 Task: Create a sub task Gather and Analyse Requirements for the task  Integrate a new online platform for online fitness training in the project ArtiZen , assign it to team member softage.1@softage.net and update the status of the sub task to  Completed , set the priority of the sub task to High
Action: Mouse moved to (634, 504)
Screenshot: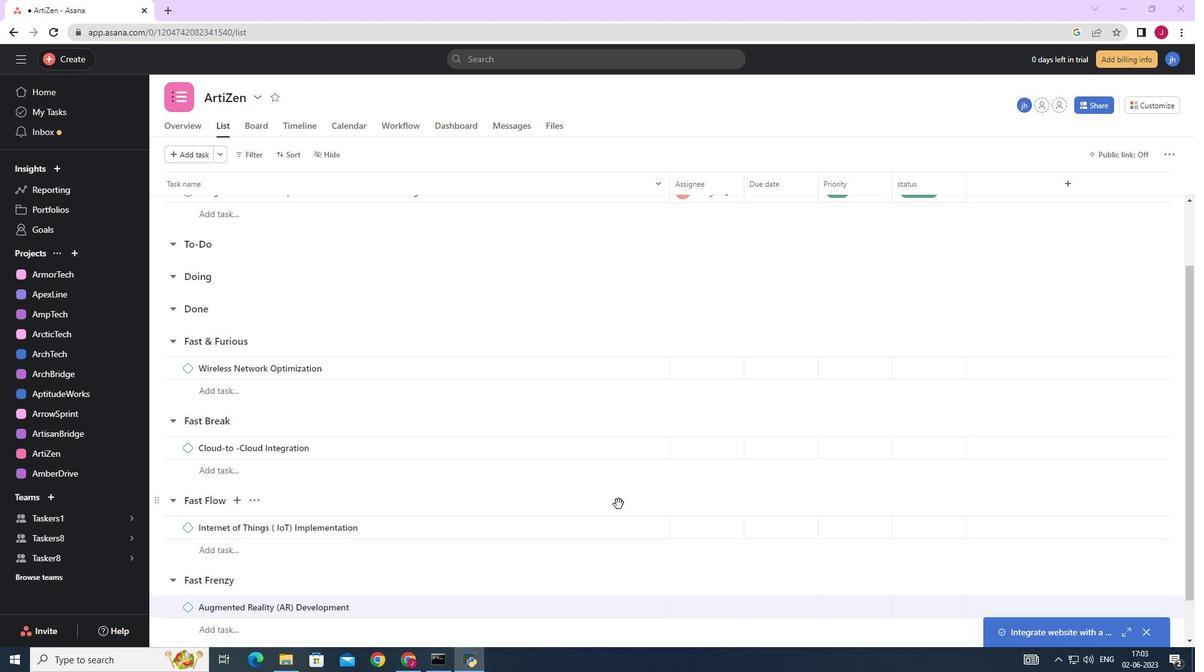 
Action: Mouse scrolled (634, 503) with delta (0, 0)
Screenshot: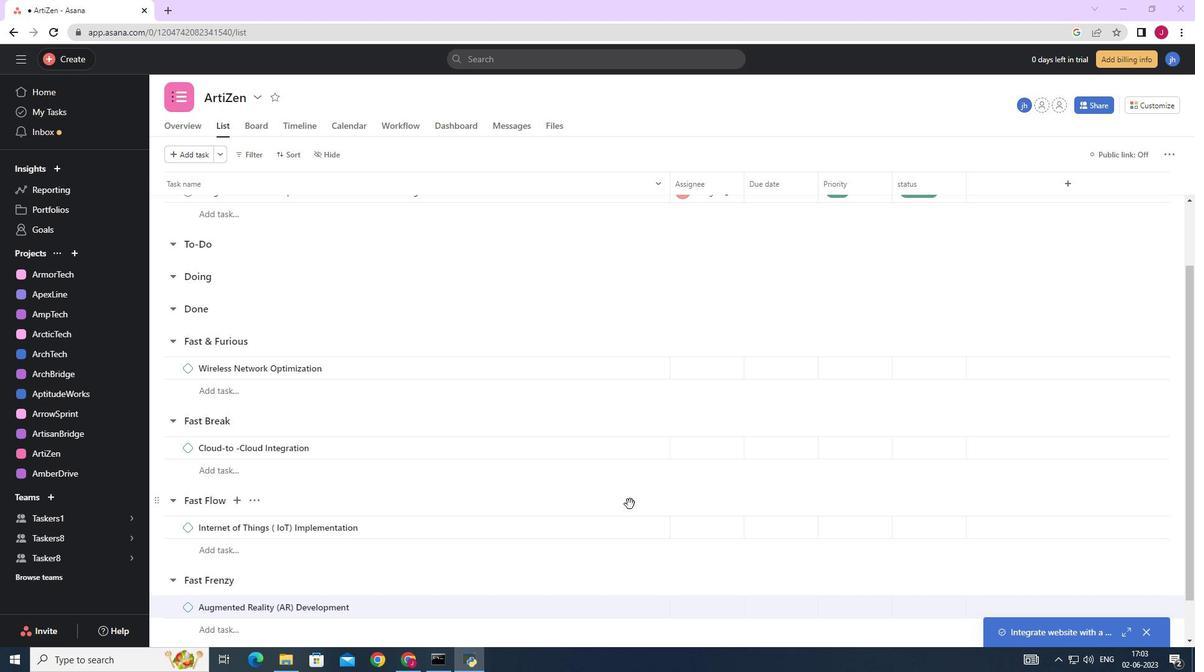 
Action: Mouse scrolled (634, 503) with delta (0, 0)
Screenshot: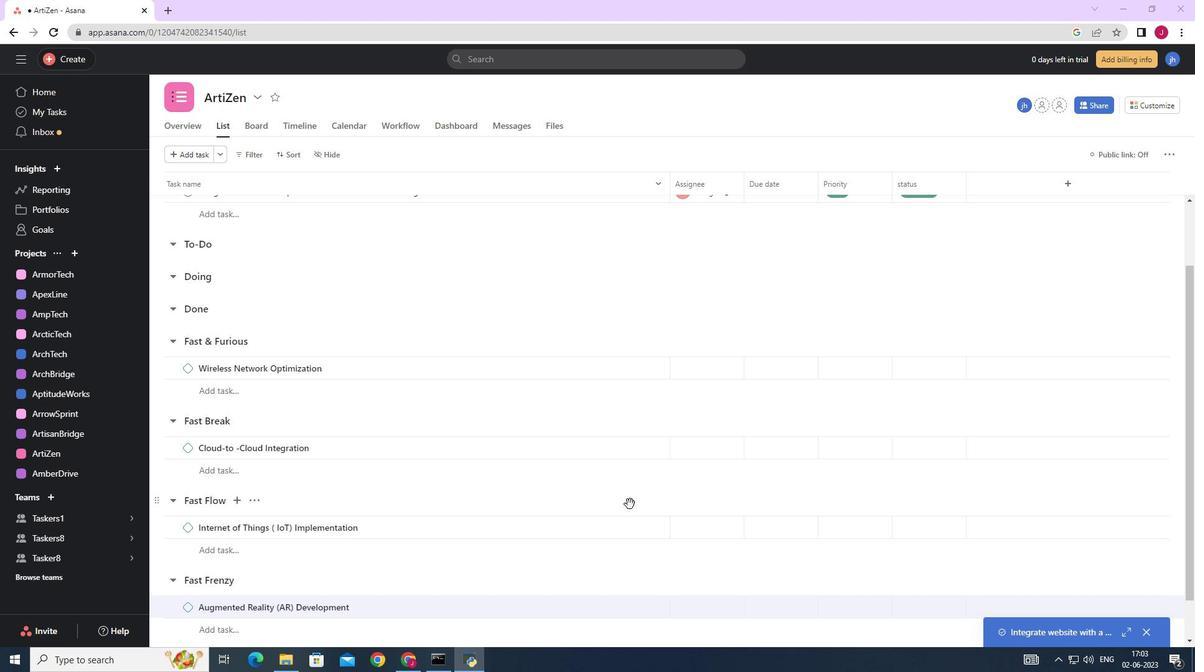 
Action: Mouse scrolled (634, 503) with delta (0, 0)
Screenshot: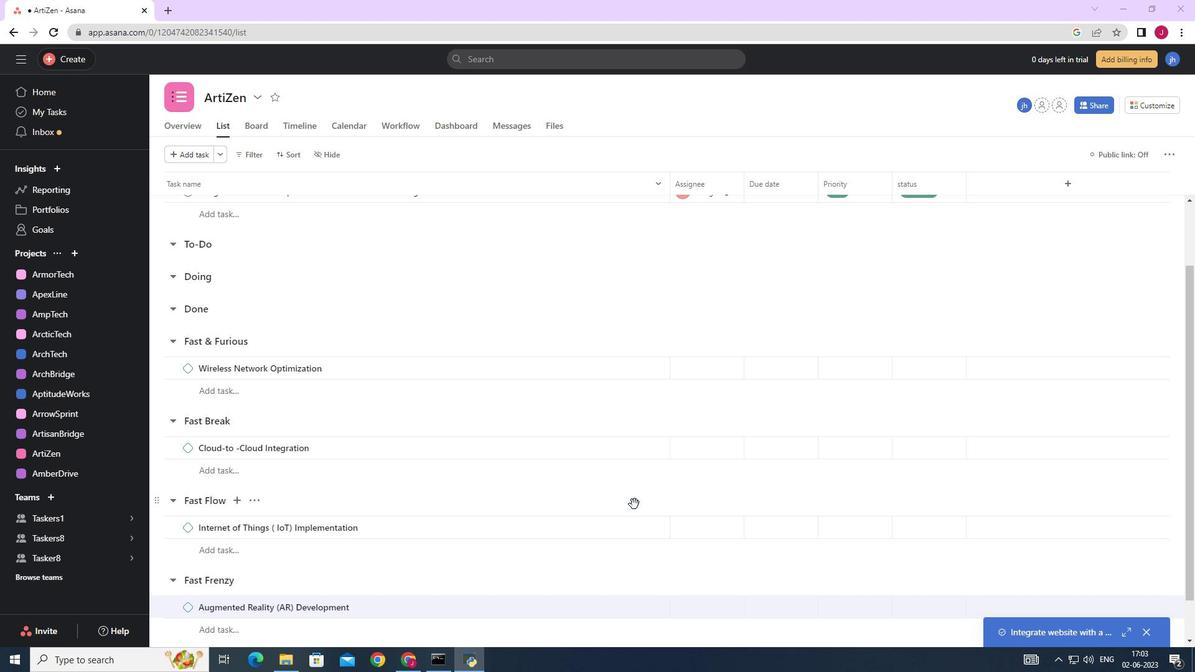 
Action: Mouse scrolled (634, 503) with delta (0, 0)
Screenshot: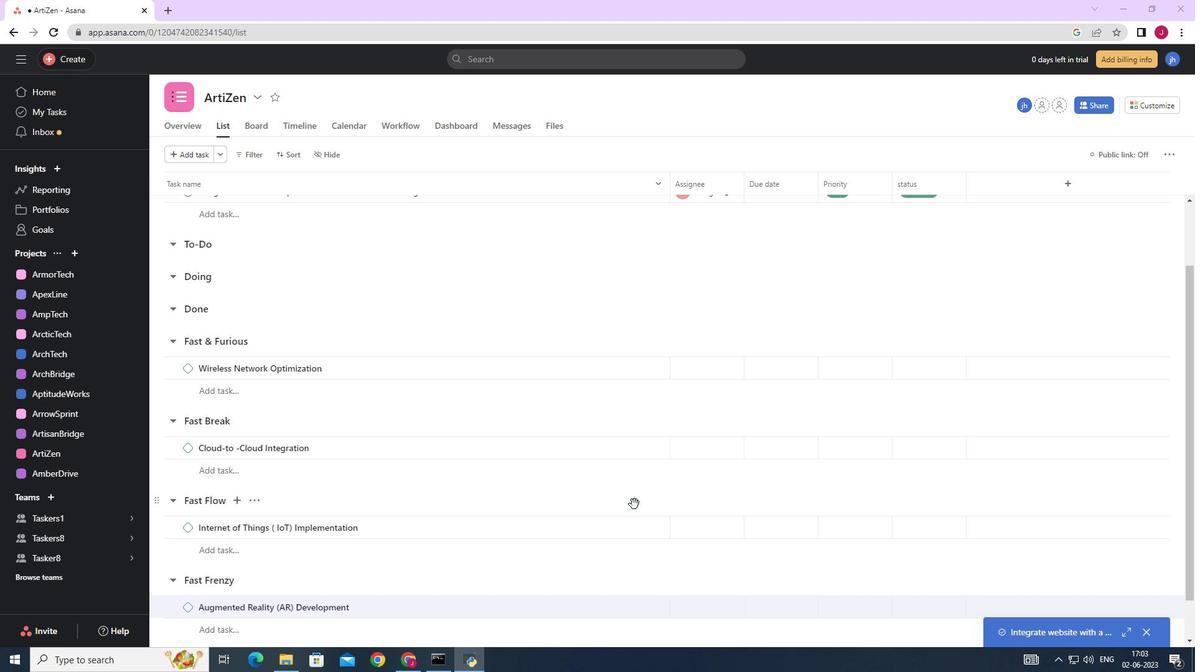 
Action: Mouse moved to (634, 489)
Screenshot: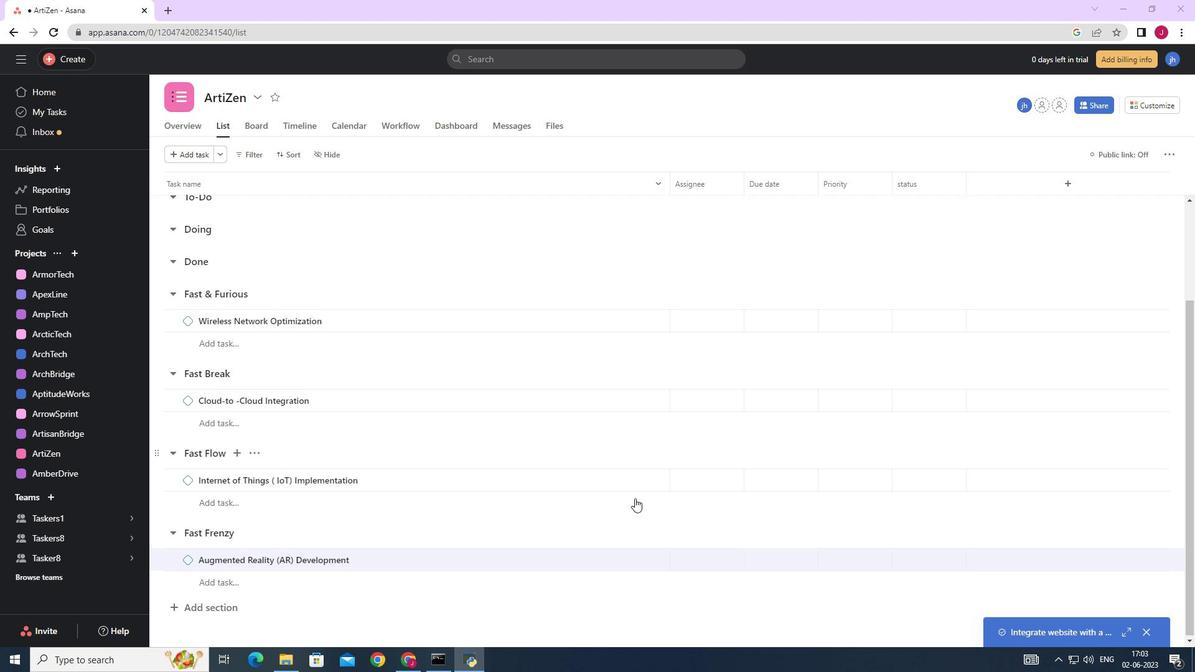 
Action: Mouse scrolled (634, 489) with delta (0, 0)
Screenshot: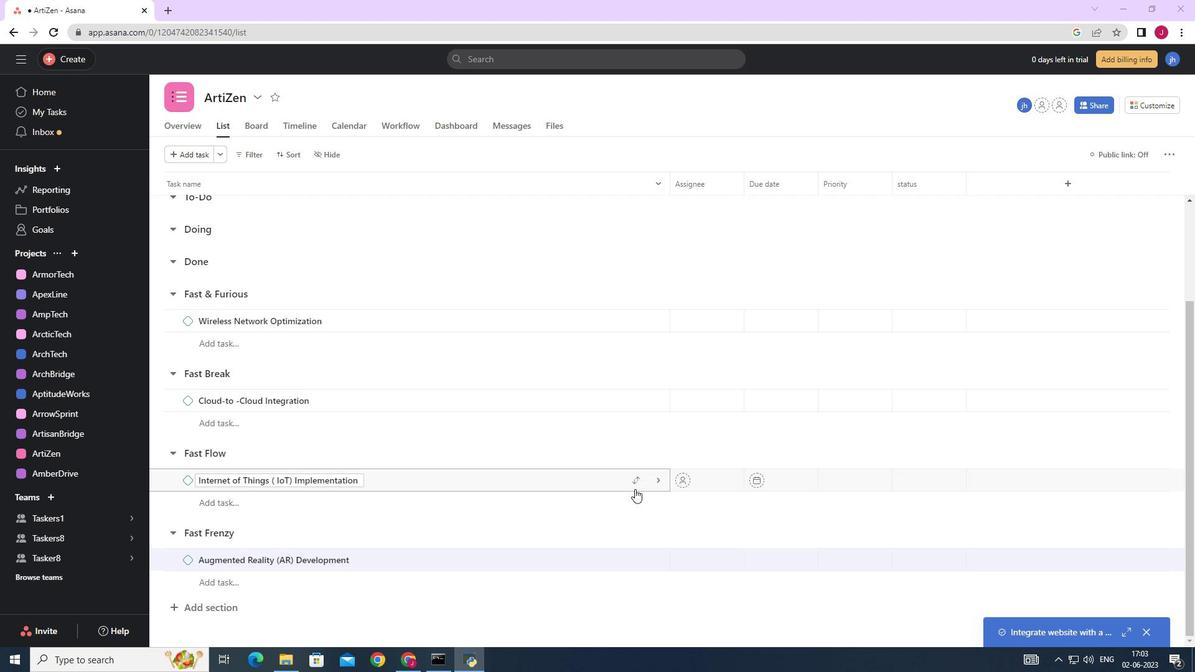 
Action: Mouse scrolled (634, 489) with delta (0, 0)
Screenshot: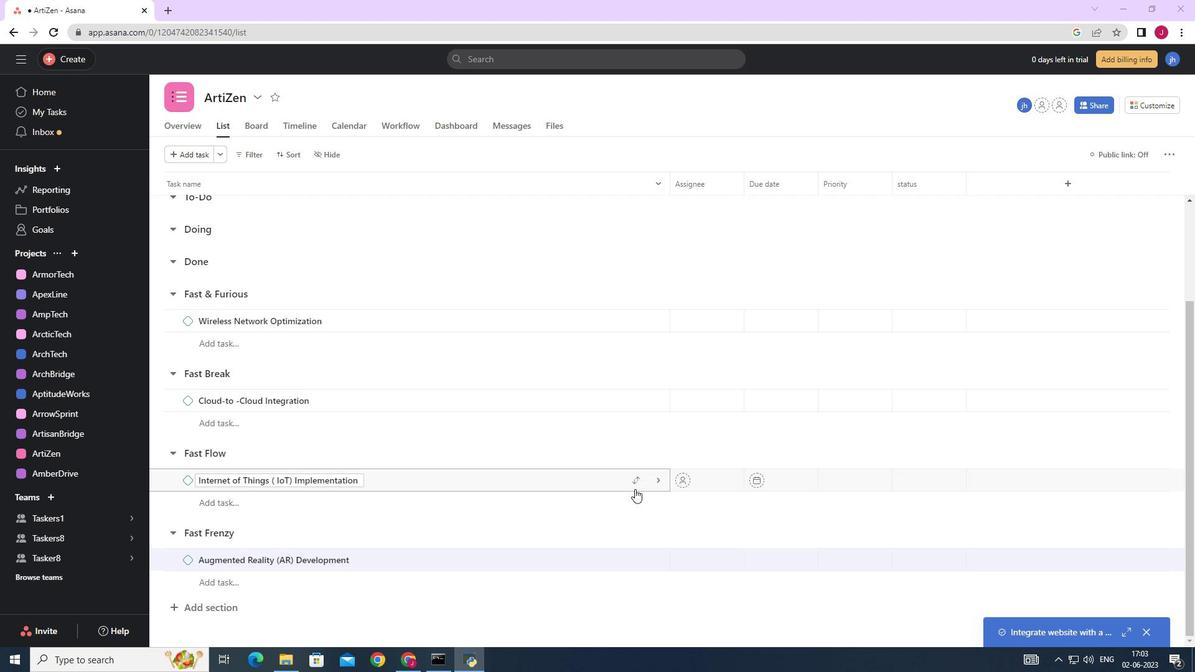 
Action: Mouse scrolled (634, 489) with delta (0, 0)
Screenshot: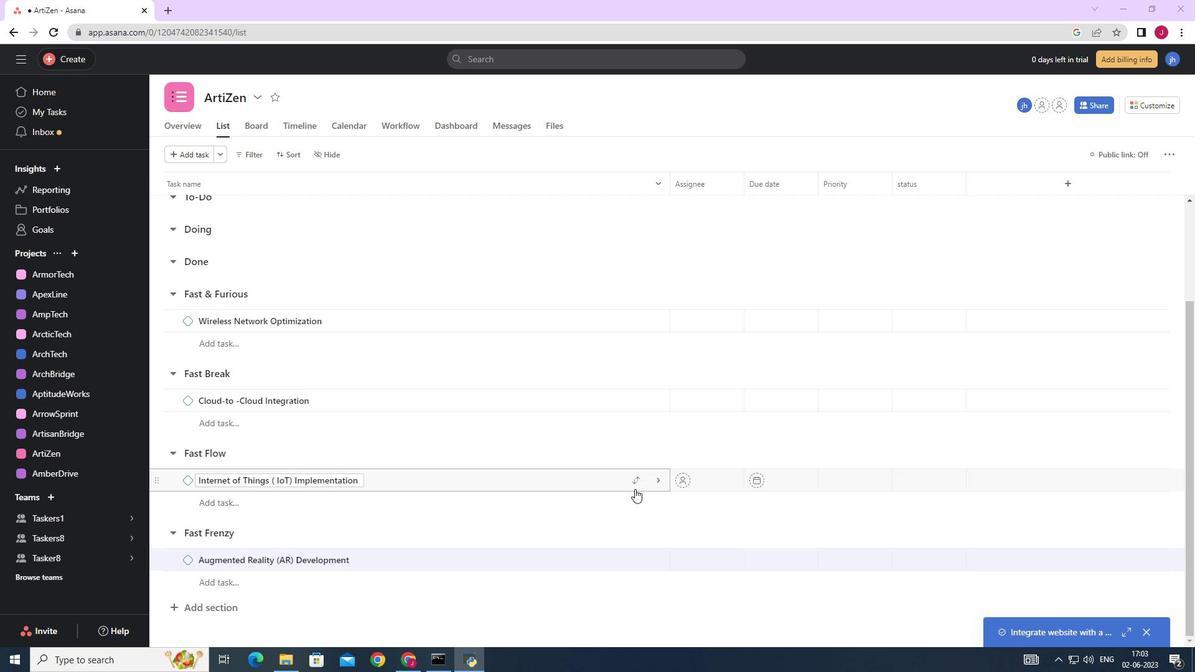 
Action: Mouse scrolled (634, 489) with delta (0, 0)
Screenshot: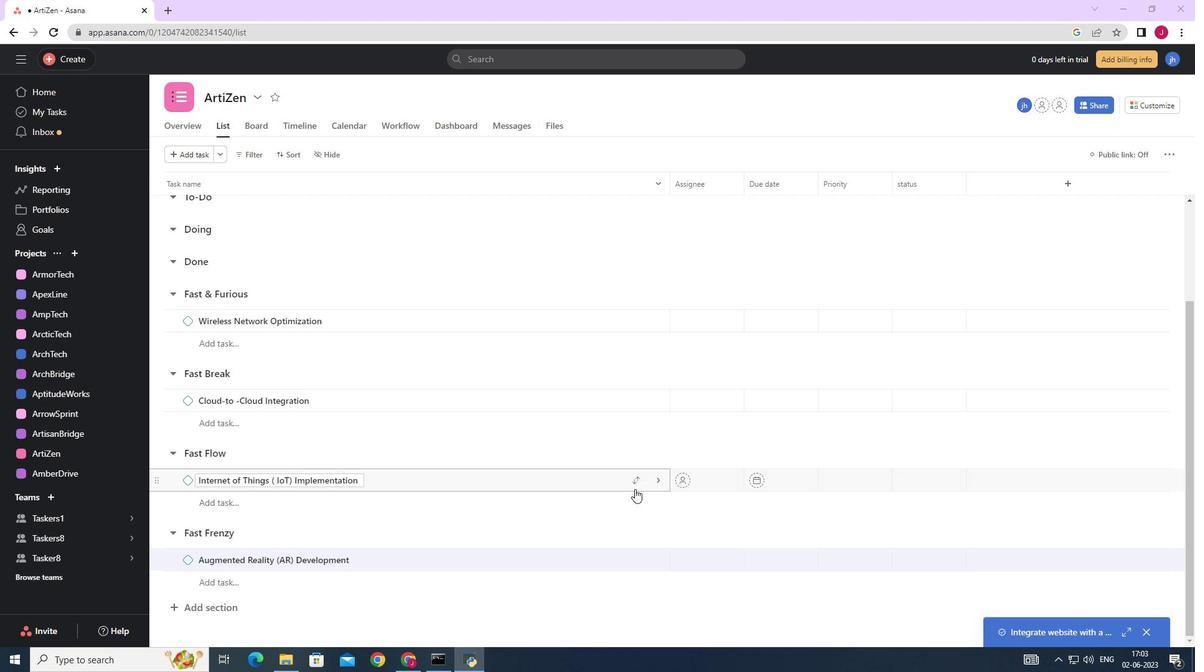 
Action: Mouse moved to (583, 276)
Screenshot: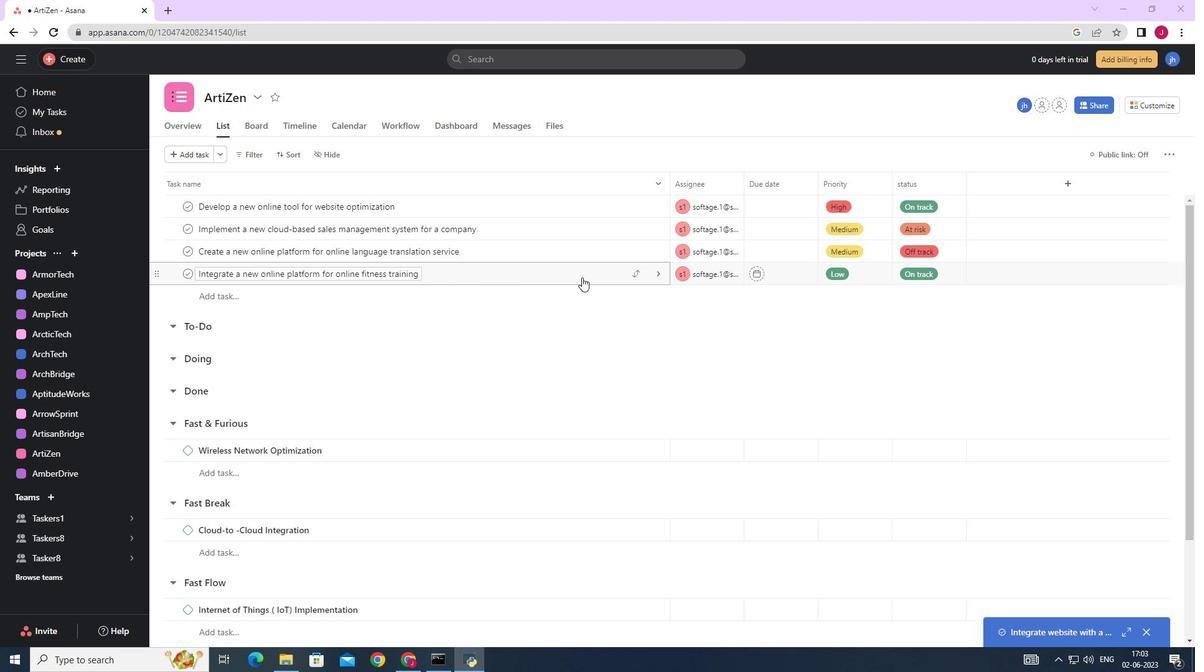 
Action: Mouse pressed left at (583, 276)
Screenshot: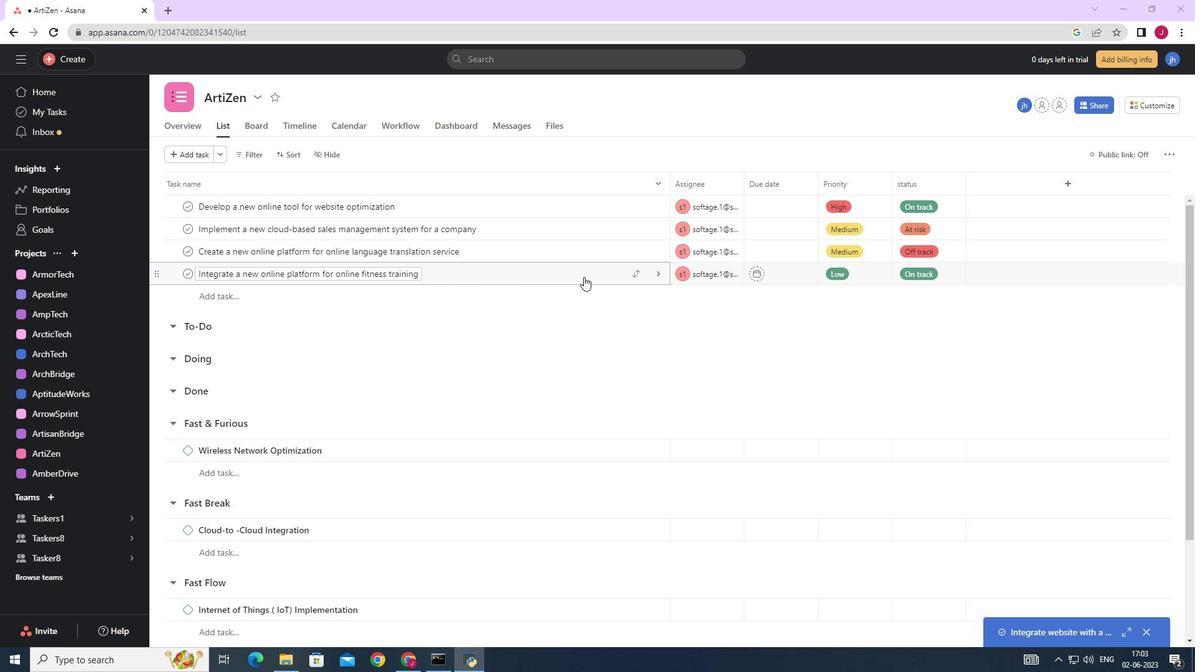 
Action: Mouse moved to (960, 423)
Screenshot: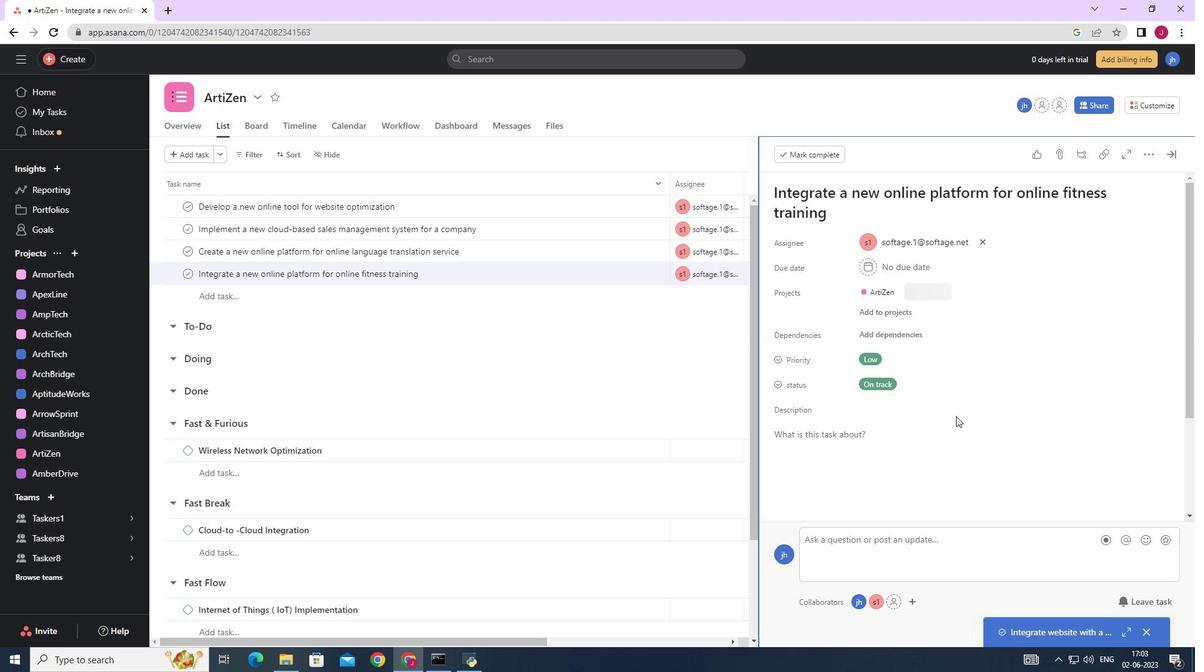 
Action: Mouse scrolled (960, 422) with delta (0, 0)
Screenshot: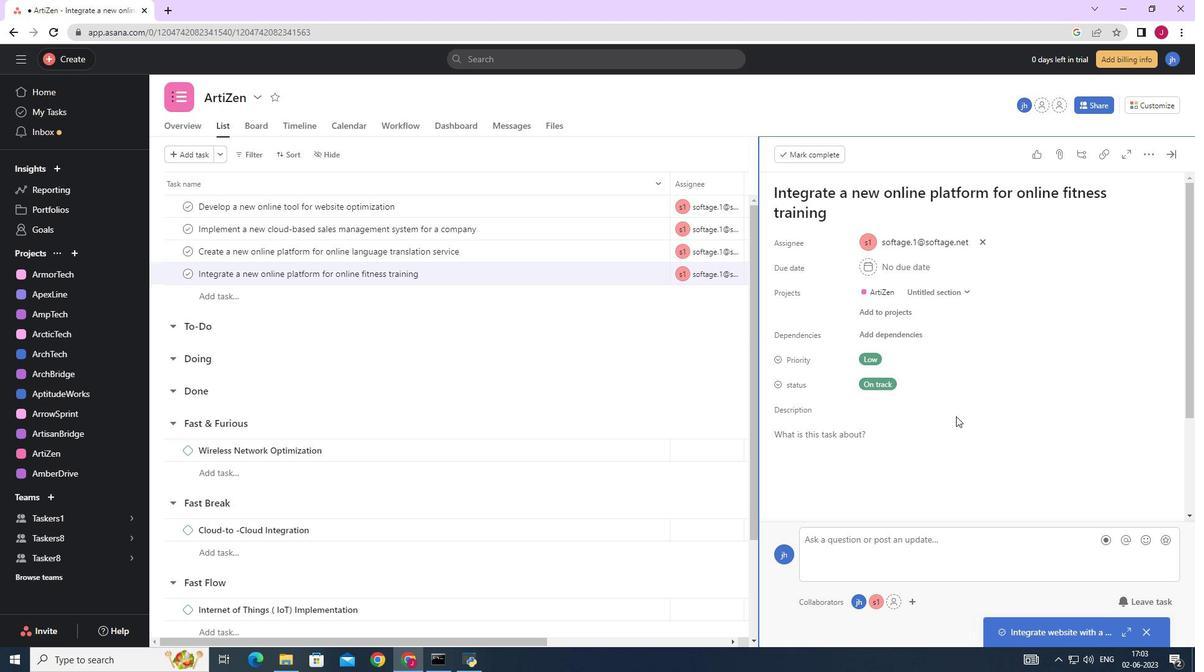 
Action: Mouse moved to (961, 424)
Screenshot: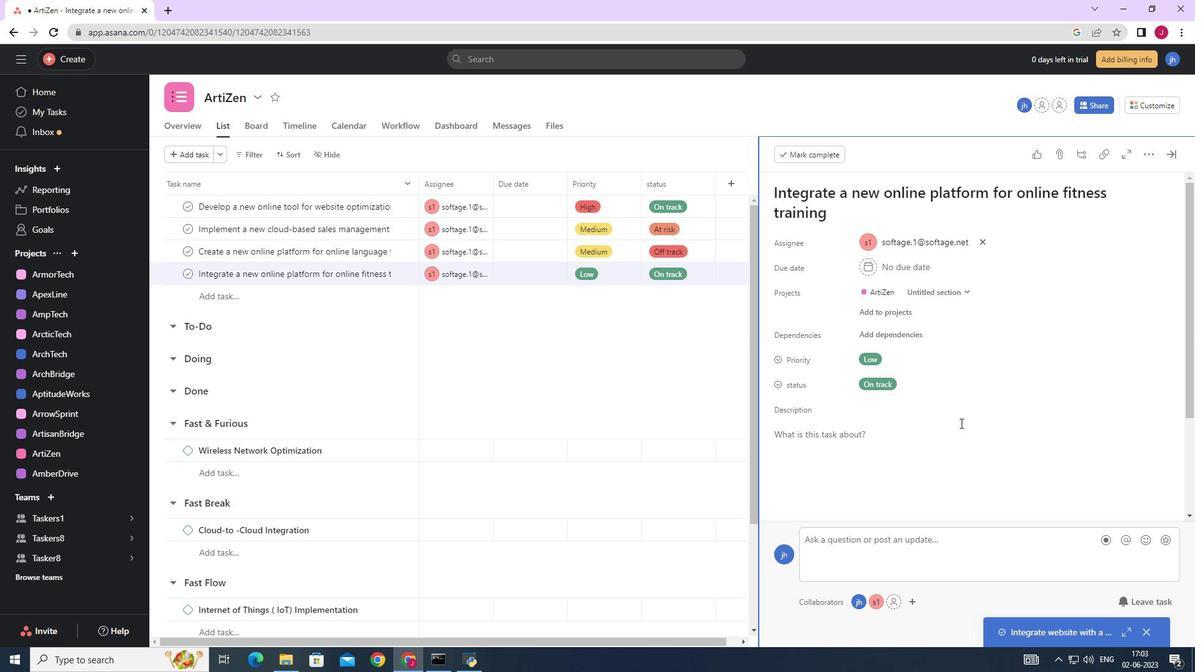 
Action: Mouse scrolled (961, 423) with delta (0, 0)
Screenshot: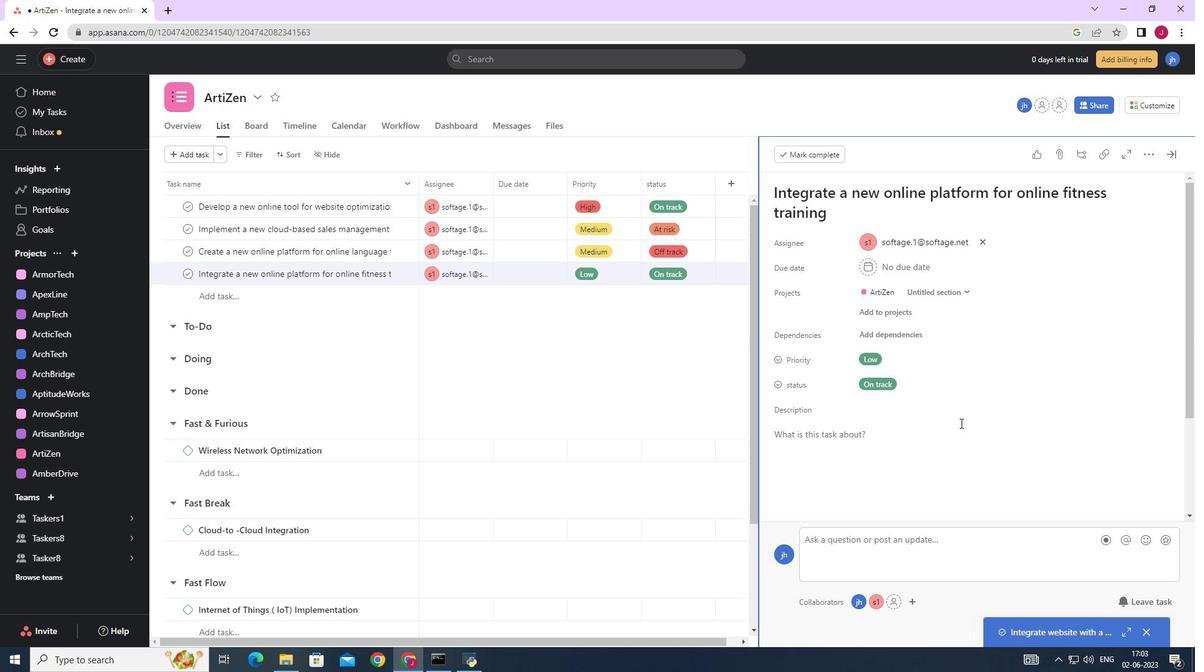 
Action: Mouse scrolled (961, 423) with delta (0, 0)
Screenshot: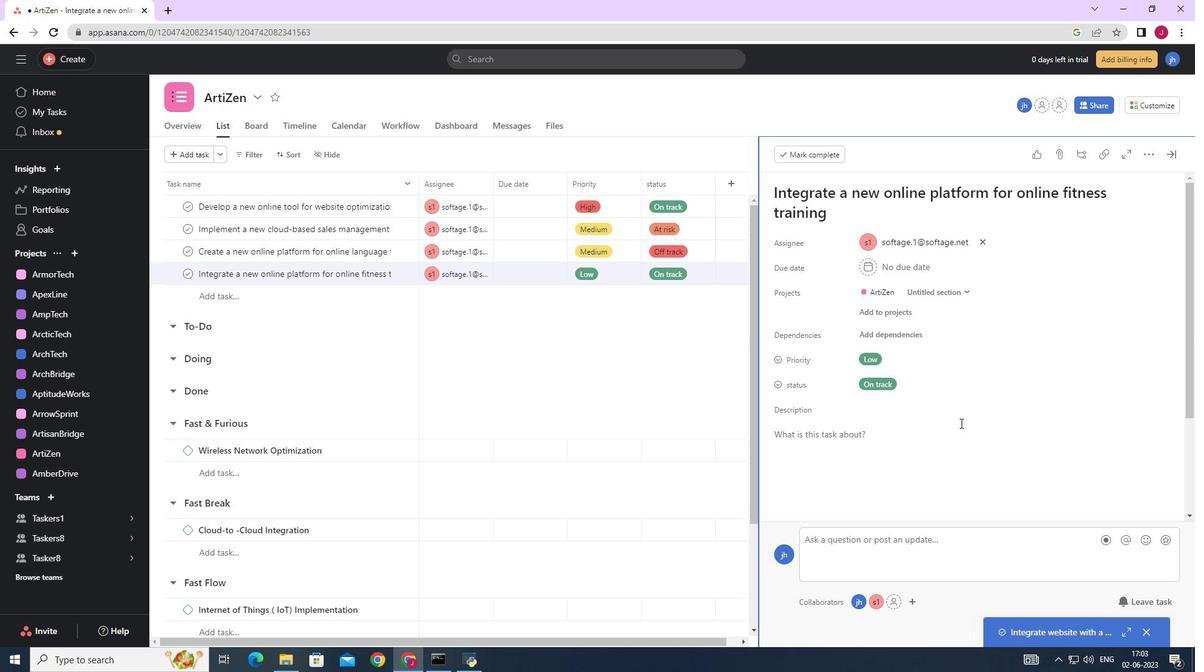 
Action: Mouse scrolled (961, 423) with delta (0, 0)
Screenshot: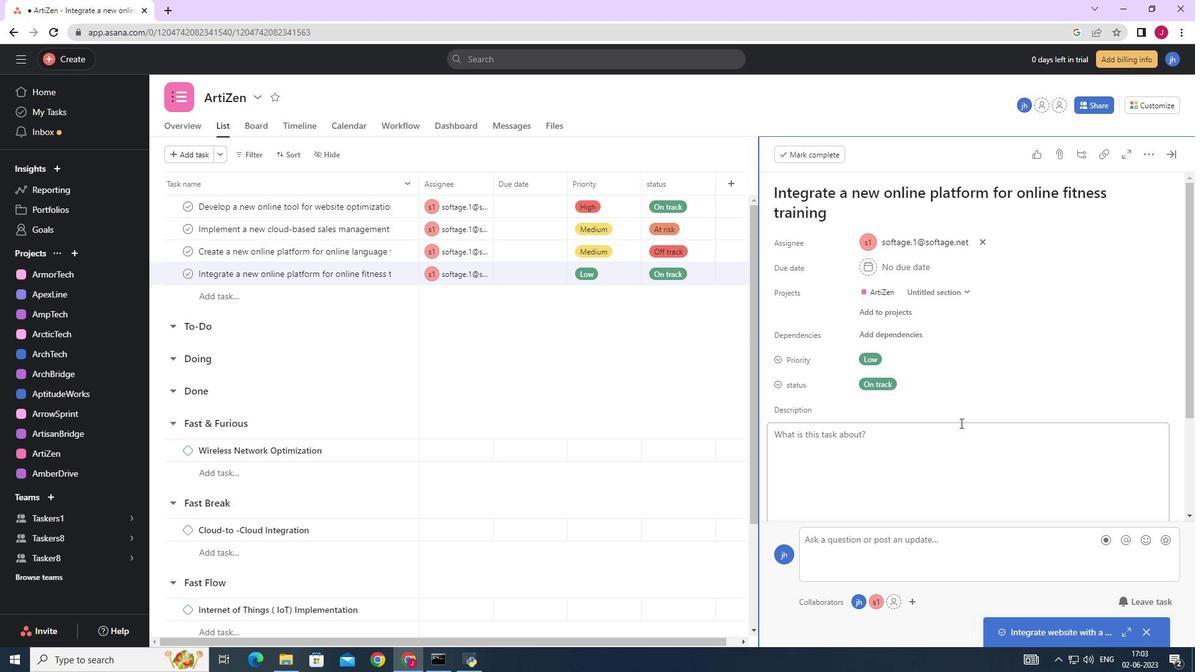 
Action: Mouse moved to (815, 421)
Screenshot: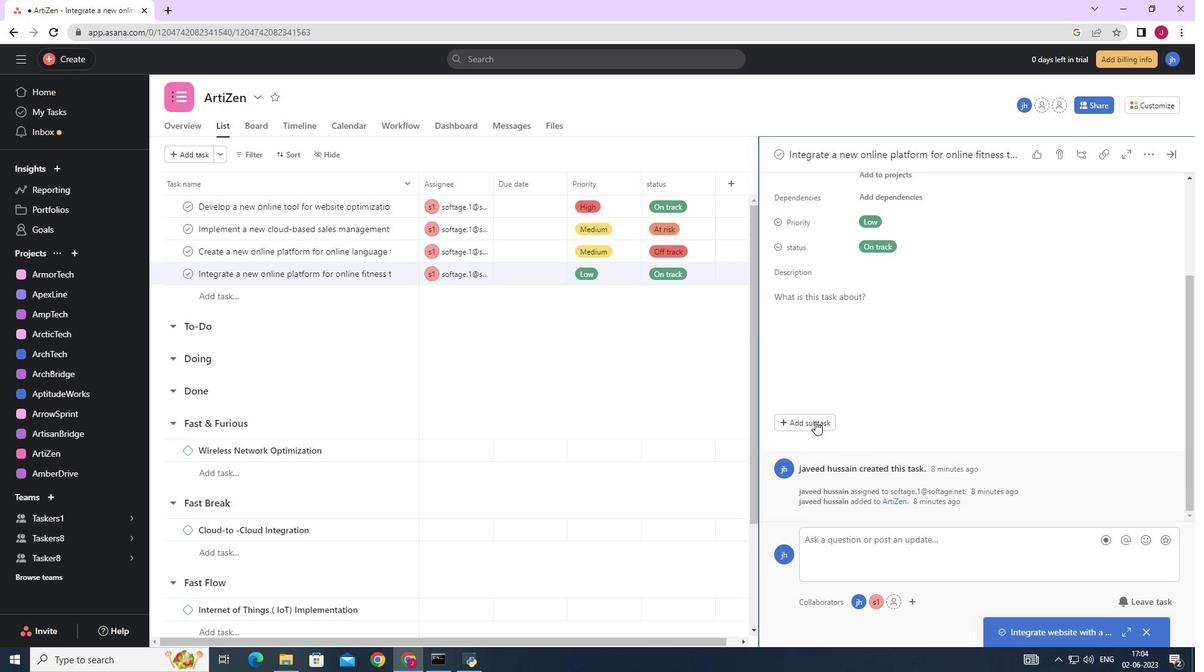 
Action: Mouse pressed left at (815, 421)
Screenshot: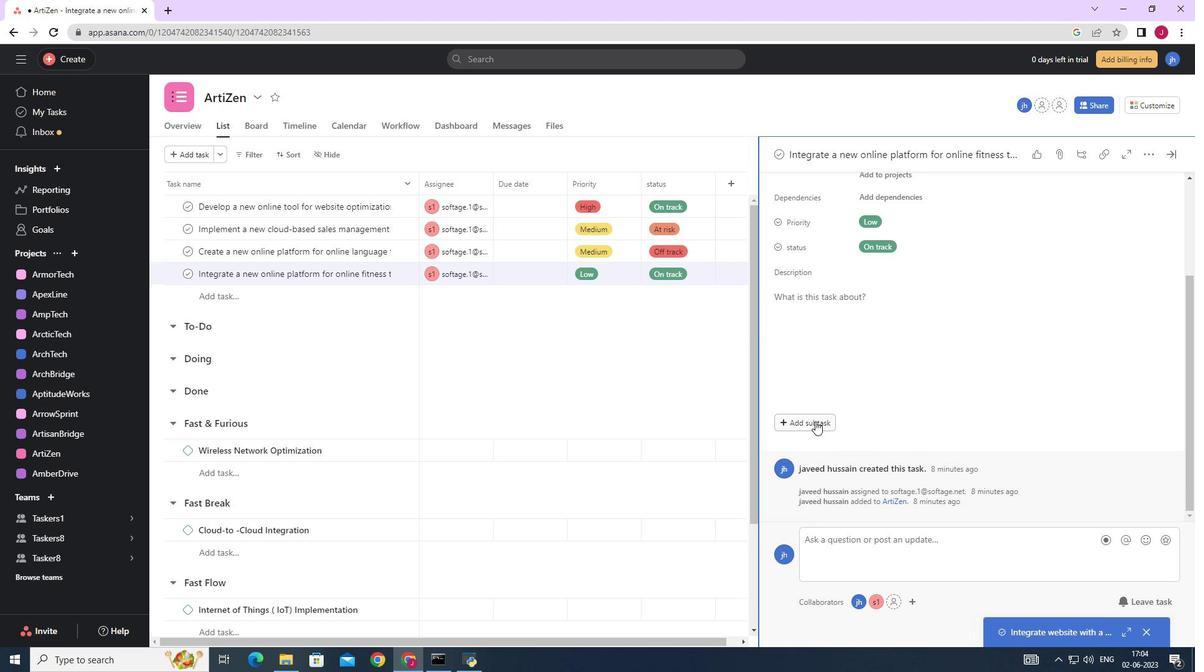 
Action: Mouse moved to (828, 400)
Screenshot: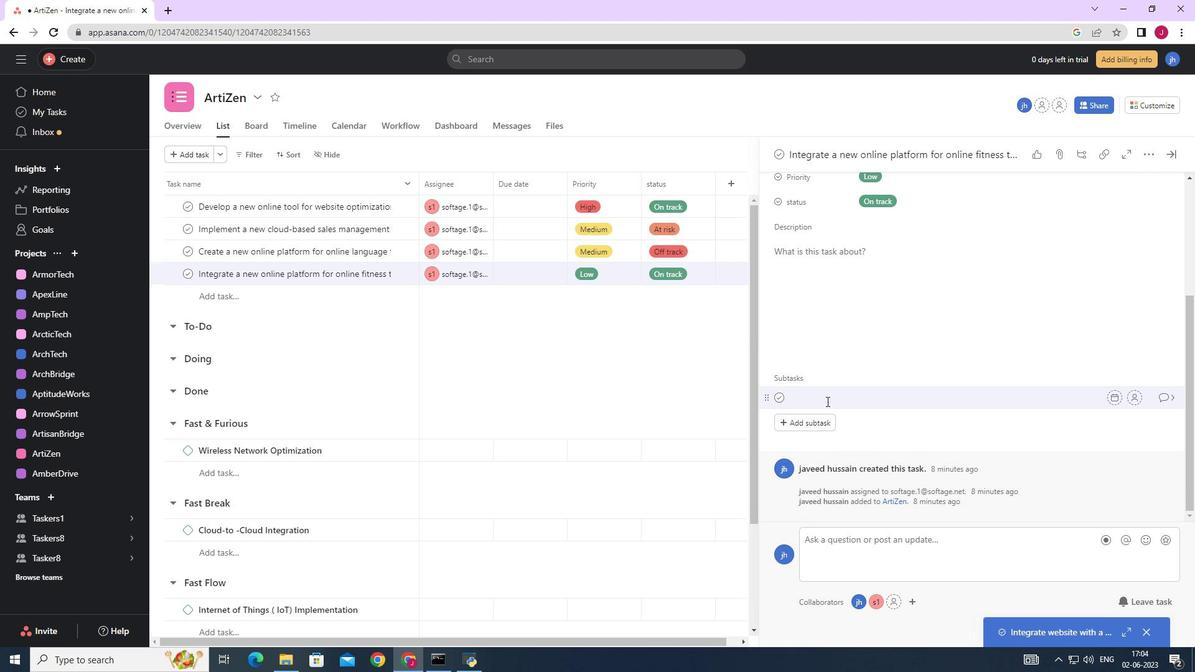 
Action: Key pressed <Key.caps_lock>G<Key.caps_lock>ather<Key.space>and<Key.space><Key.caps_lock>A<Key.caps_lock>nalyse<Key.space><Key.caps_lock>R<Key.caps_lock>equirements
Screenshot: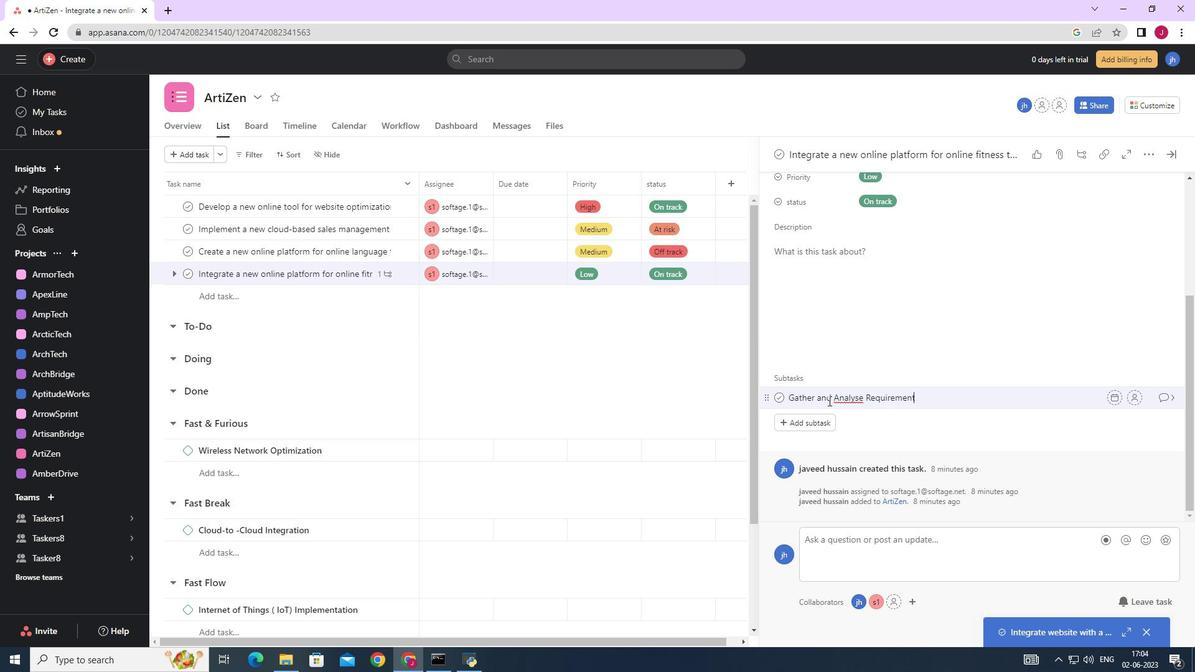 
Action: Mouse moved to (851, 401)
Screenshot: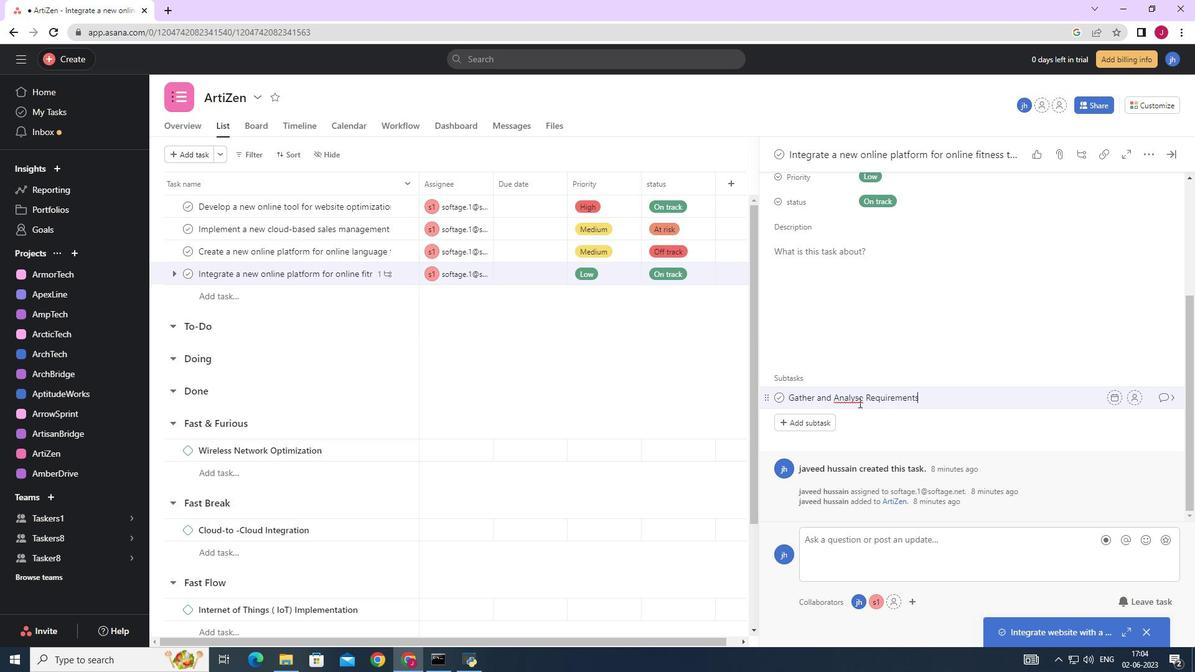
Action: Mouse pressed right at (851, 401)
Screenshot: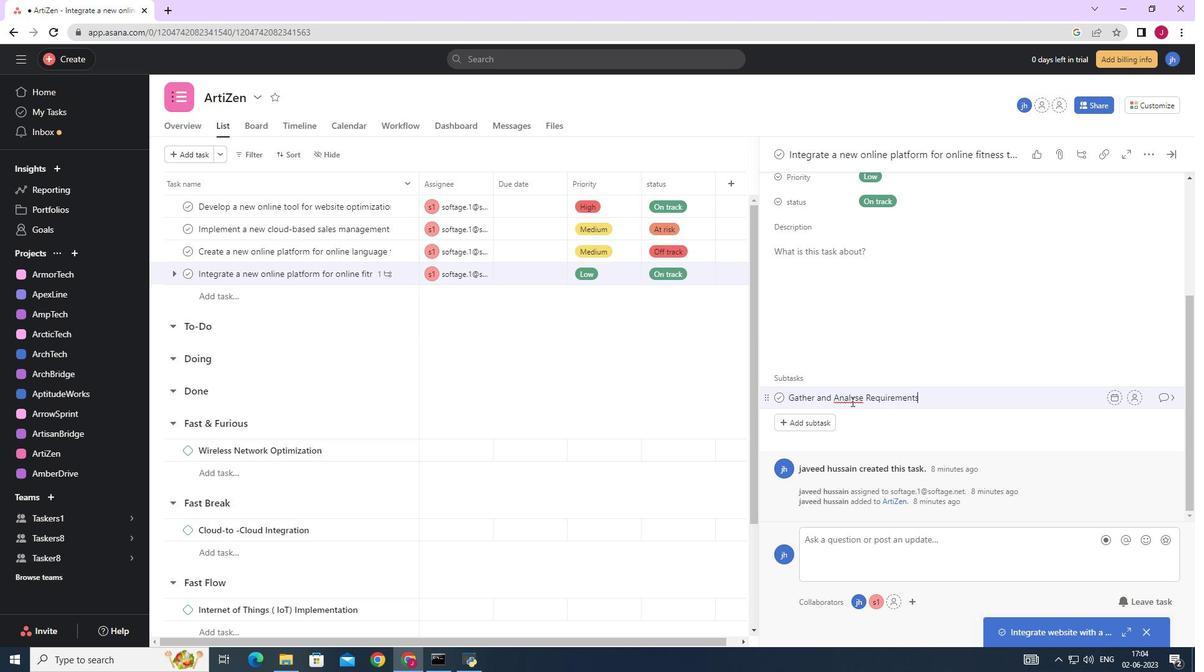 
Action: Mouse moved to (878, 413)
Screenshot: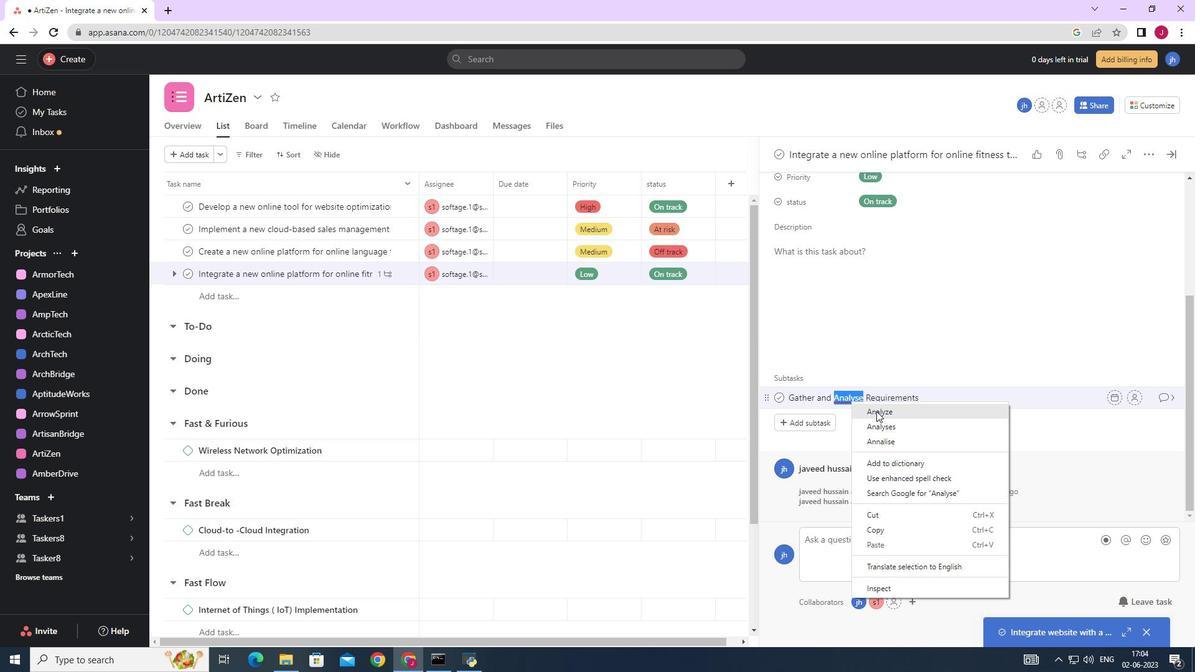 
Action: Mouse pressed left at (878, 413)
Screenshot: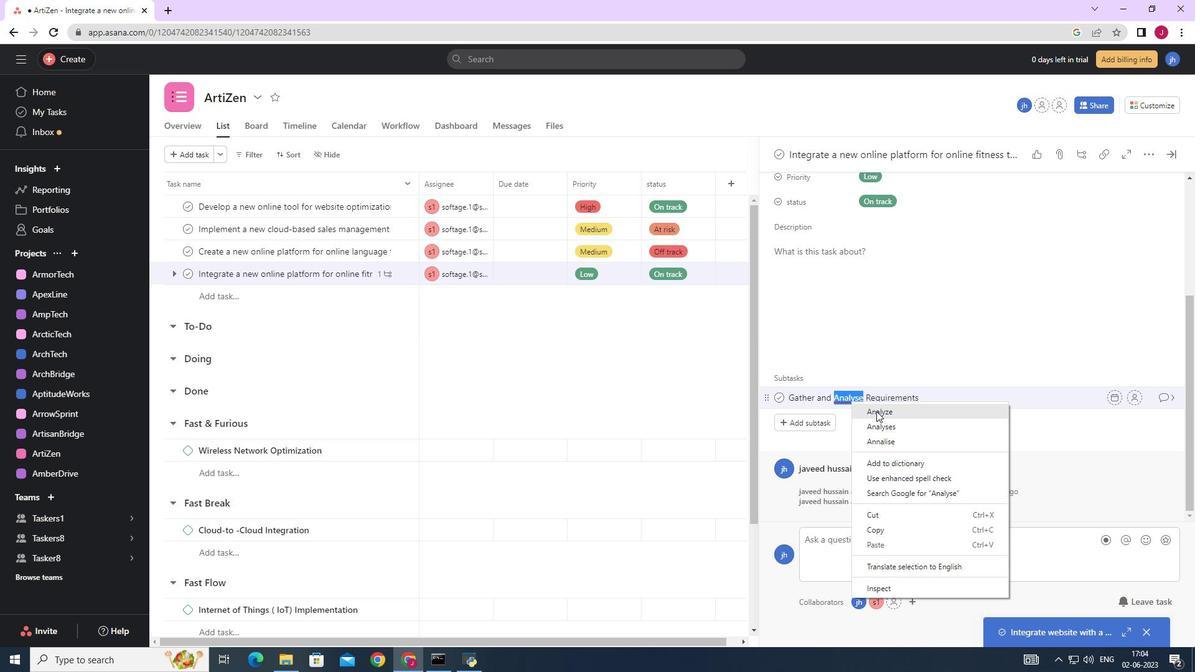
Action: Mouse moved to (1137, 396)
Screenshot: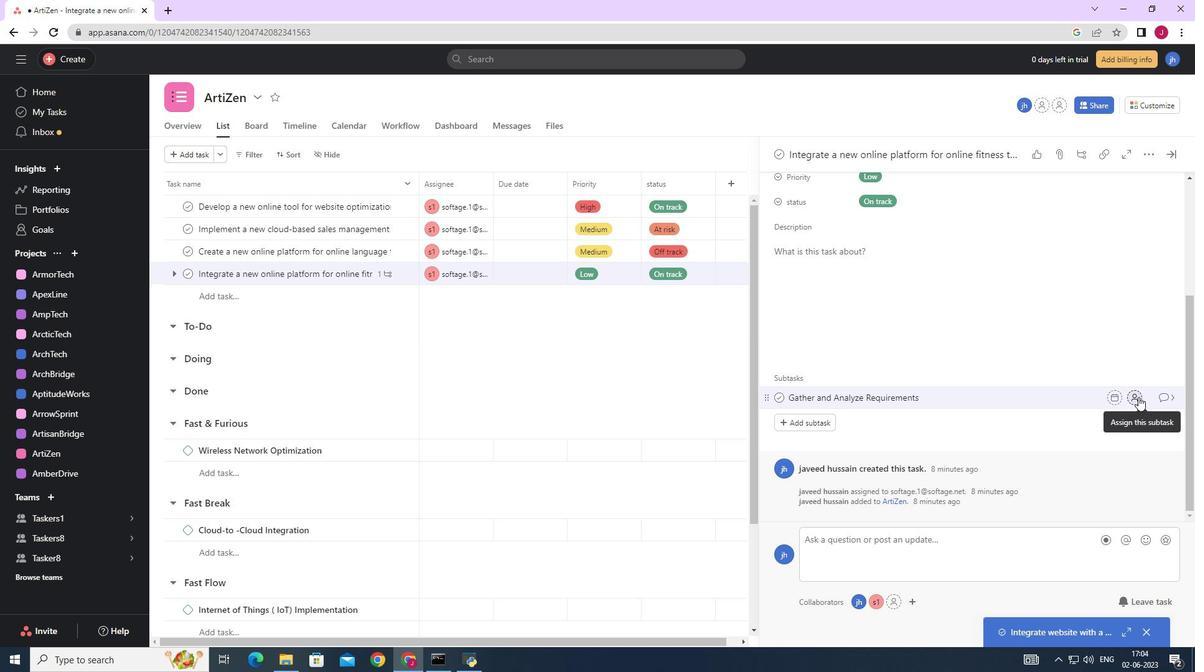 
Action: Mouse pressed left at (1137, 396)
Screenshot: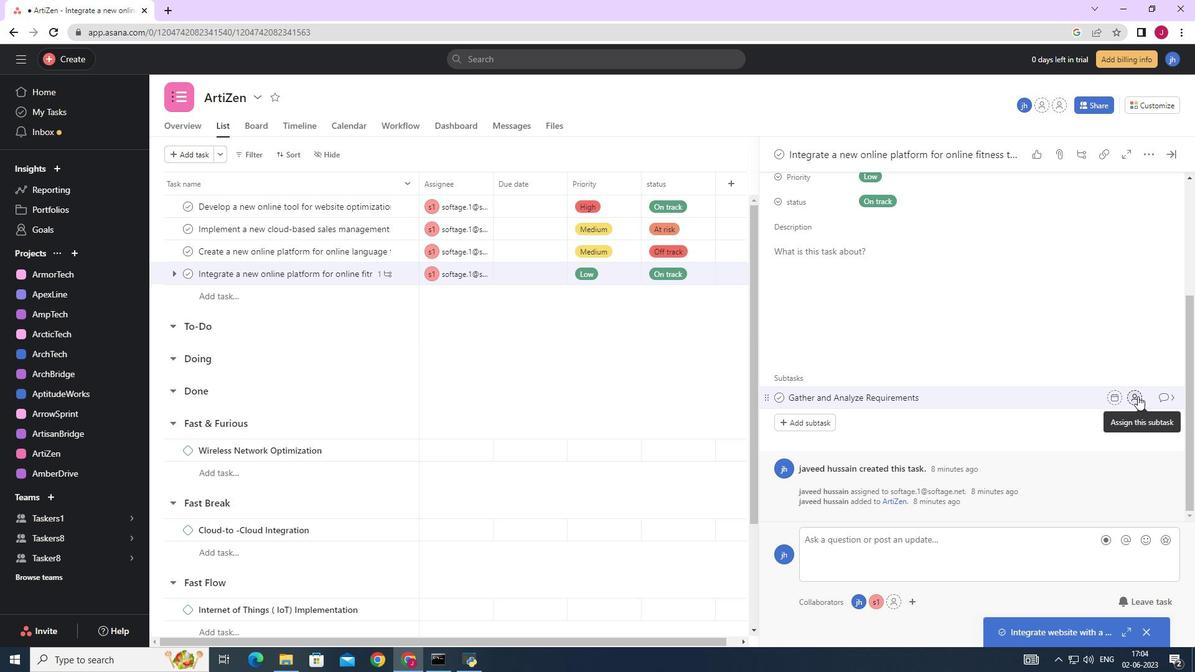 
Action: Mouse moved to (977, 443)
Screenshot: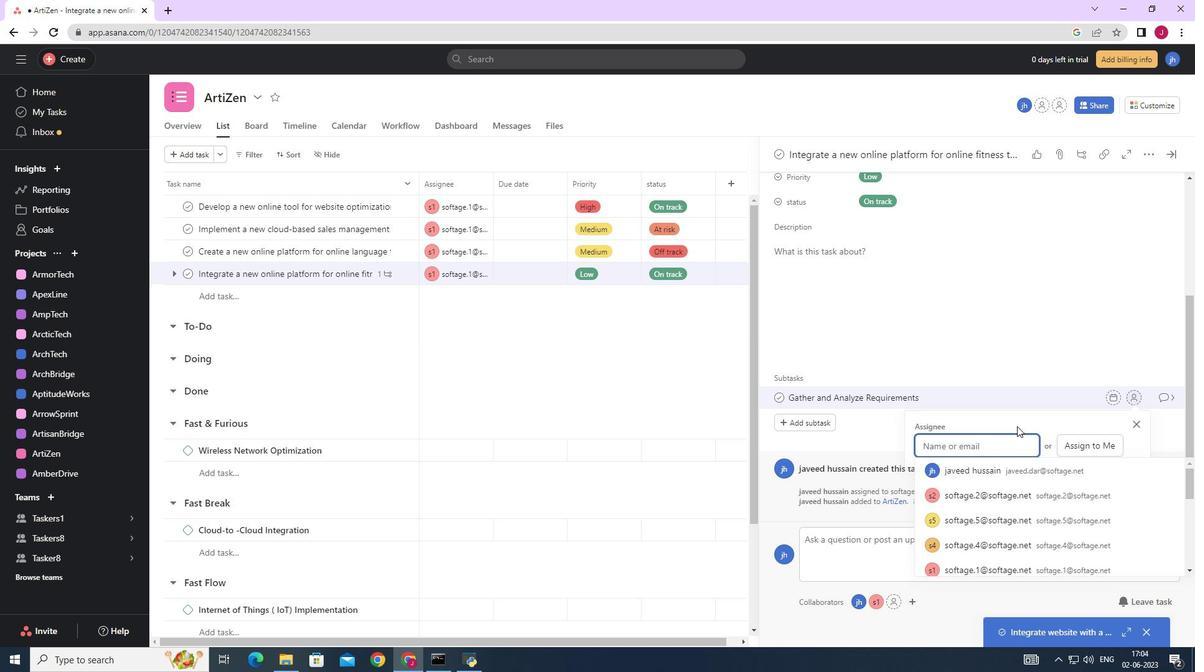 
Action: Key pressed softage.2
Screenshot: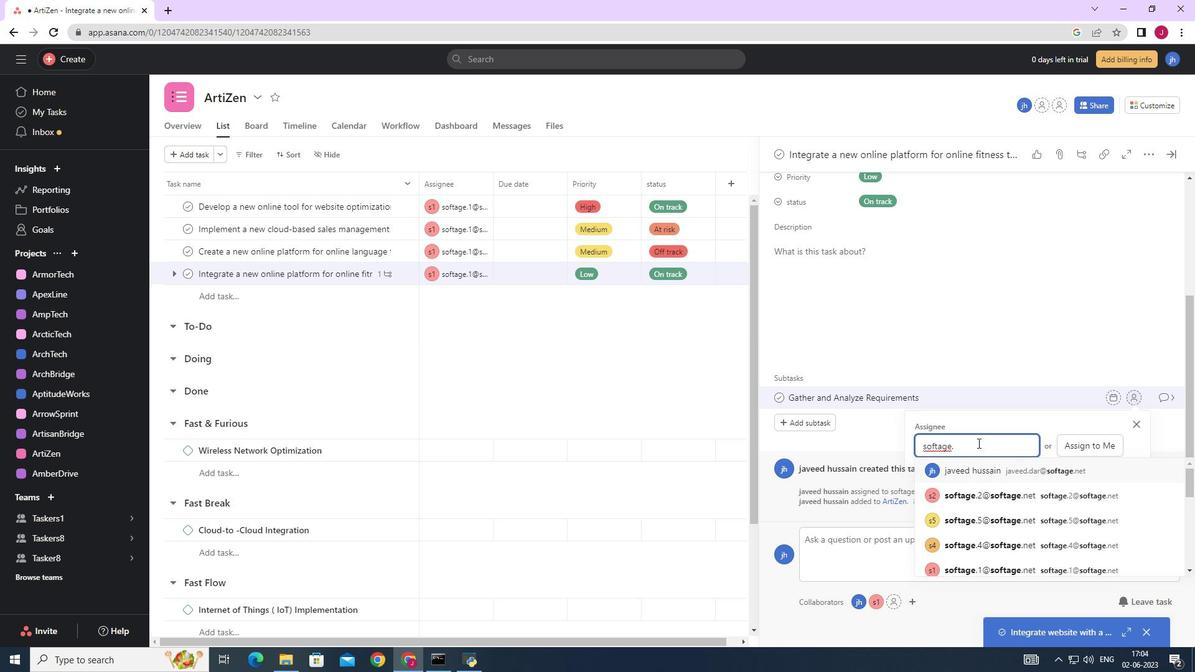 
Action: Mouse moved to (975, 454)
Screenshot: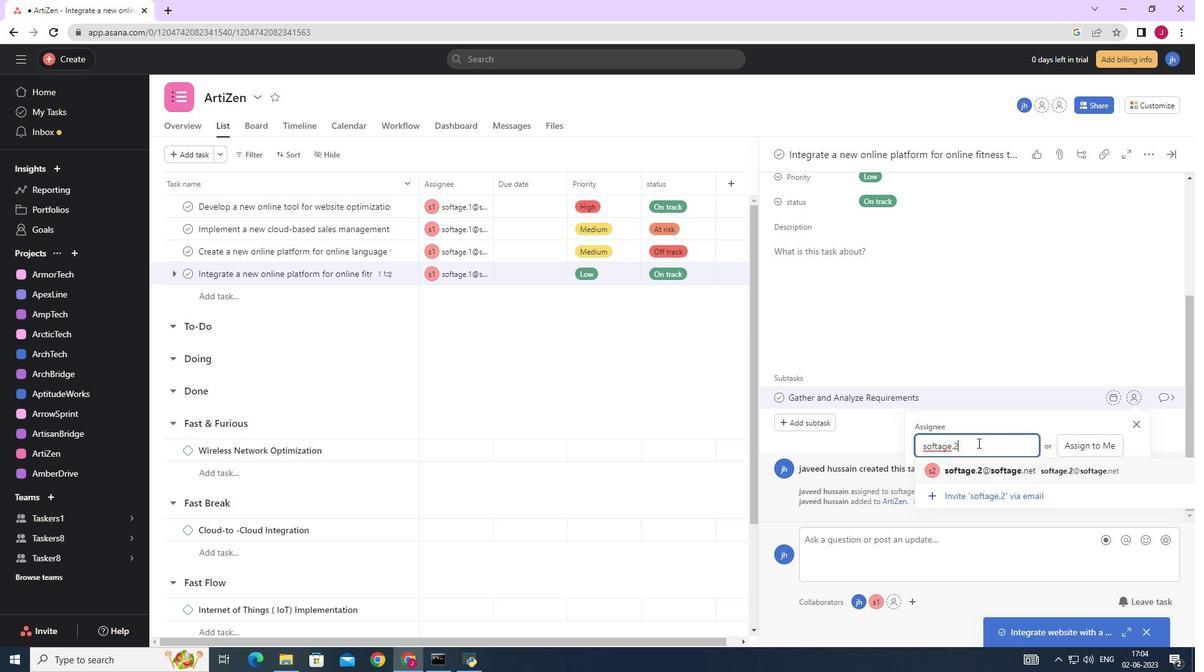 
Action: Key pressed <Key.backspace>1
Screenshot: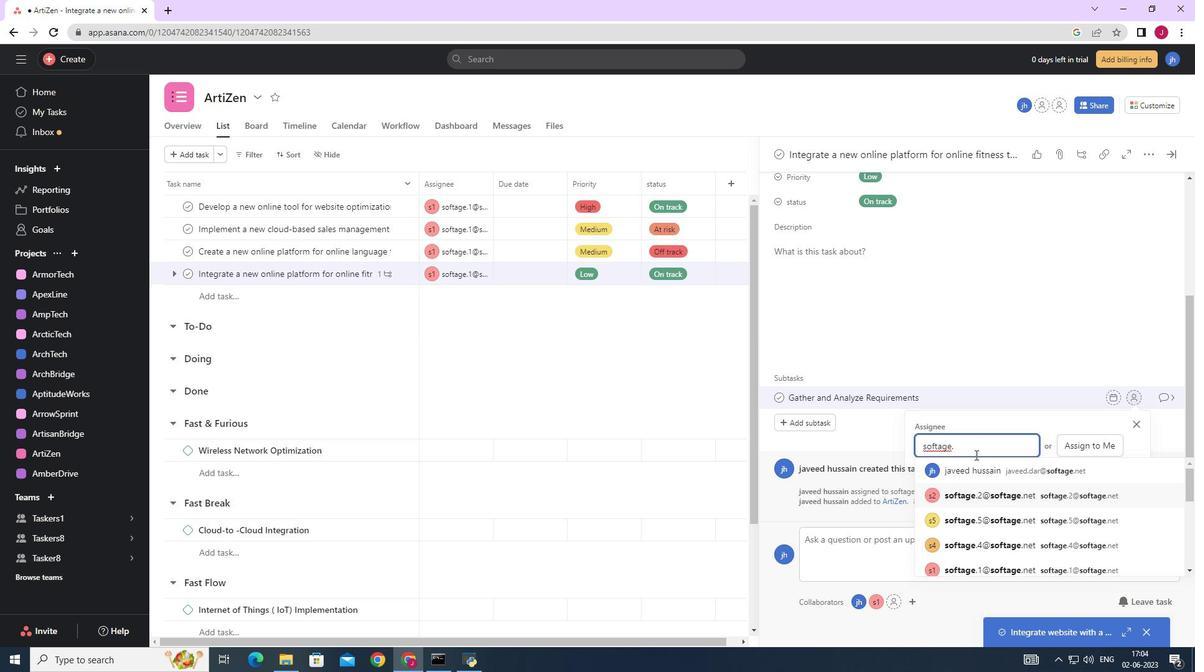 
Action: Mouse moved to (985, 469)
Screenshot: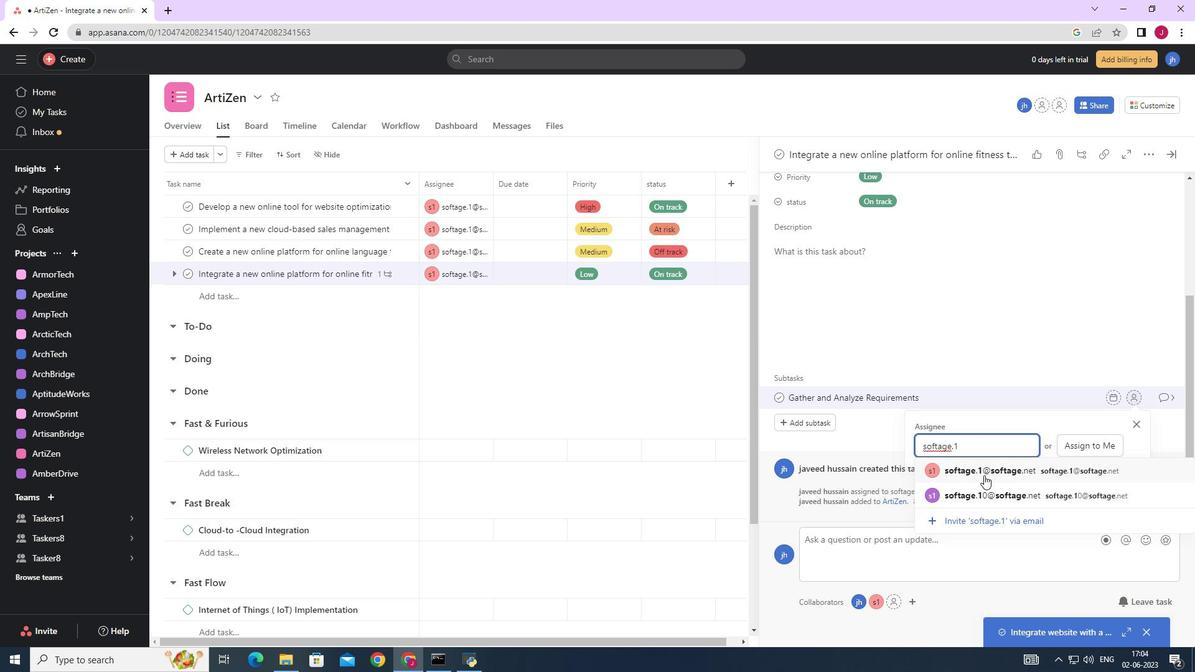 
Action: Mouse pressed left at (985, 469)
Screenshot: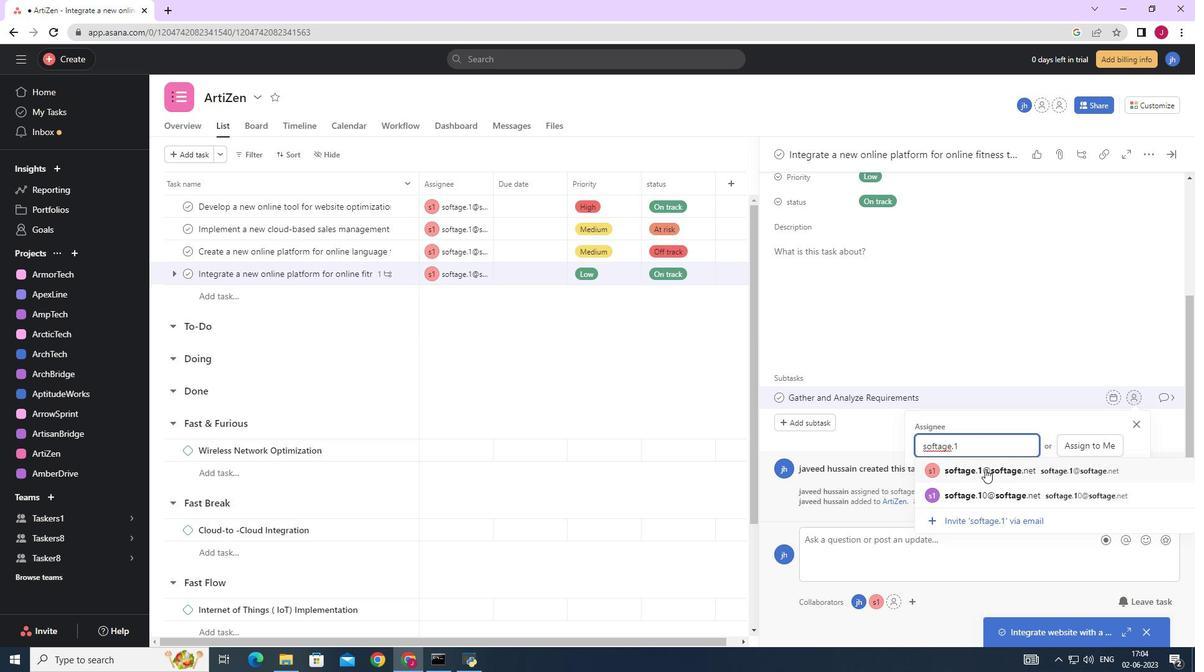 
Action: Mouse moved to (1163, 399)
Screenshot: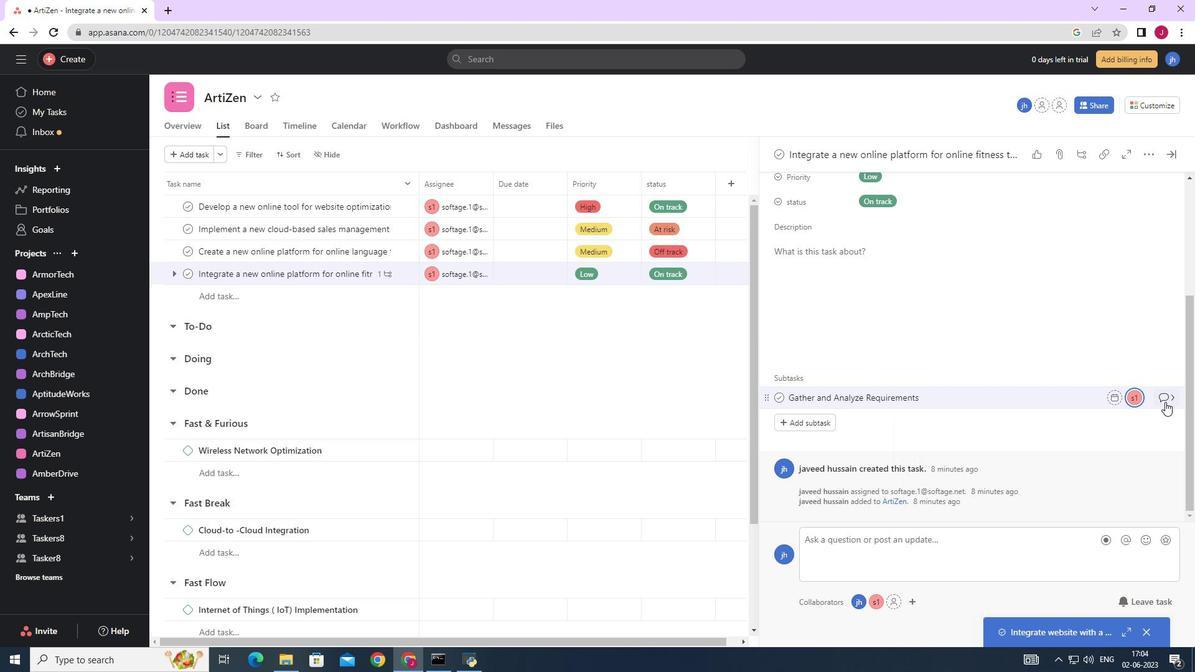 
Action: Mouse pressed left at (1163, 399)
Screenshot: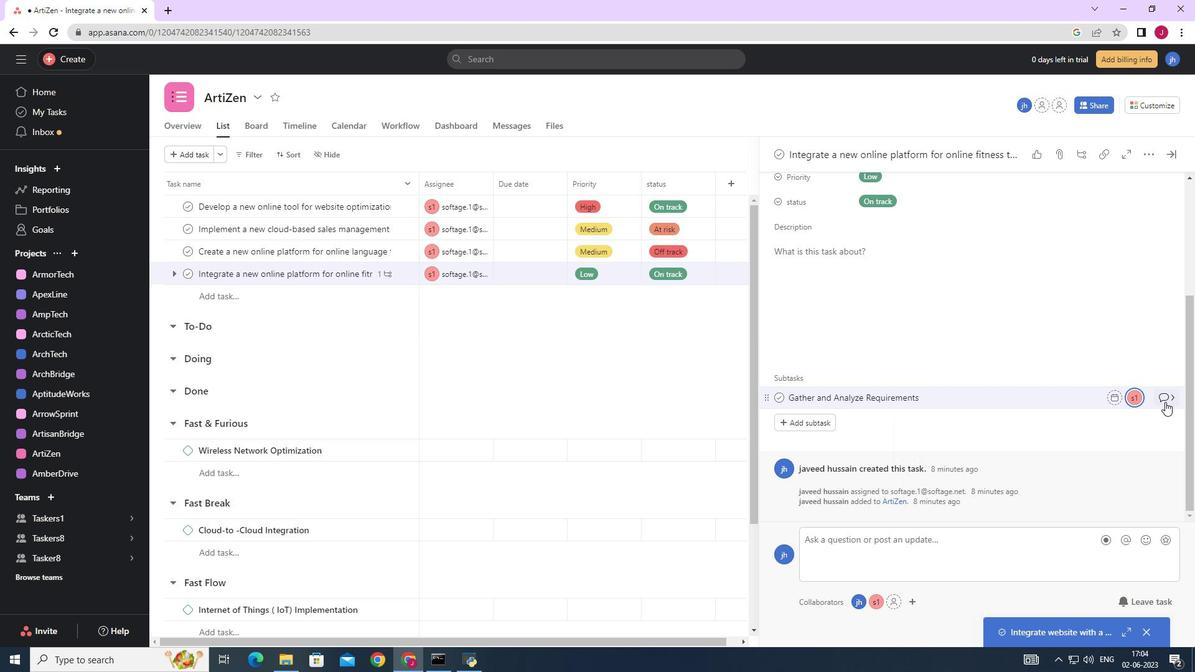 
Action: Mouse moved to (831, 326)
Screenshot: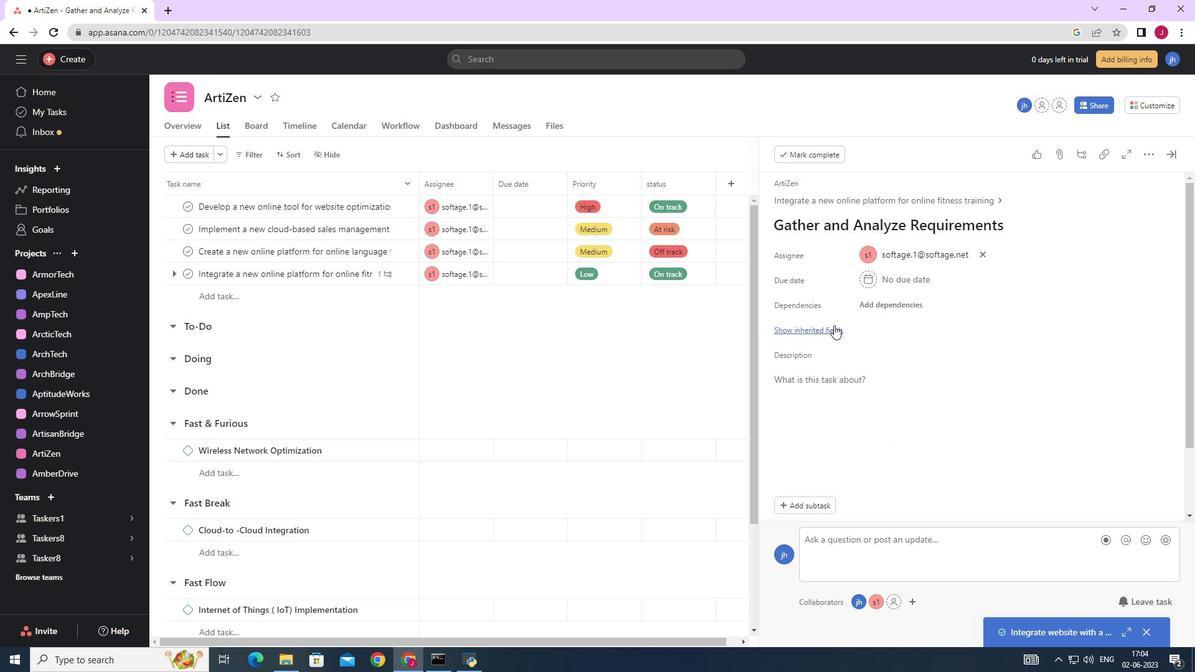 
Action: Mouse pressed left at (831, 326)
Screenshot: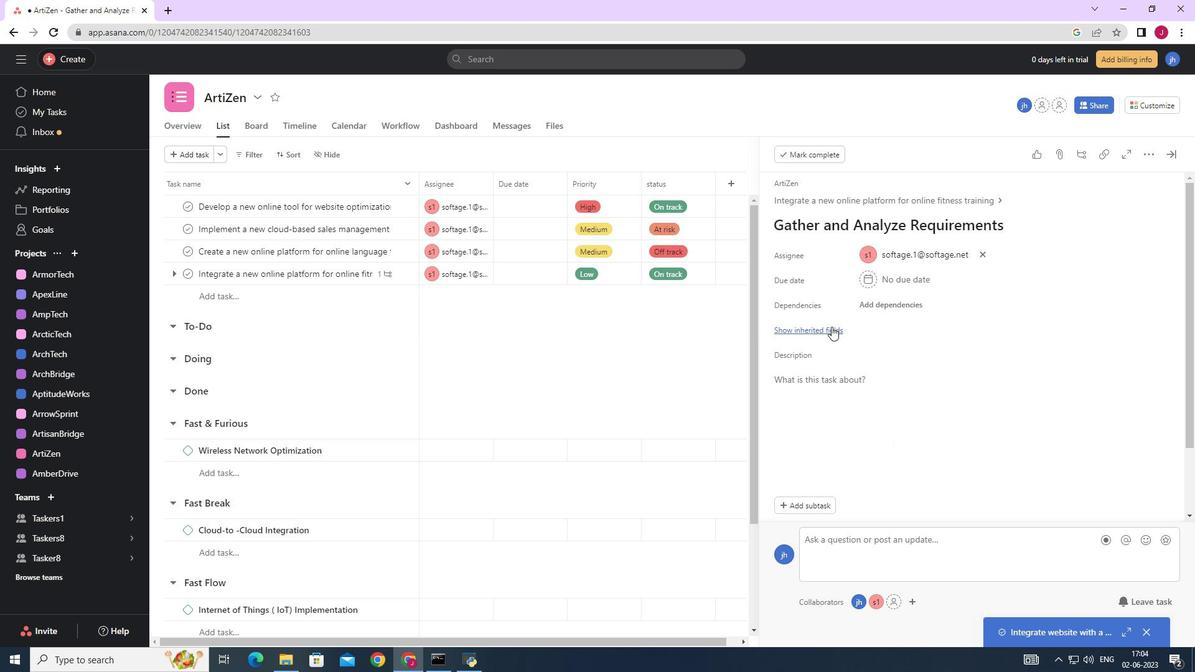 
Action: Mouse moved to (873, 352)
Screenshot: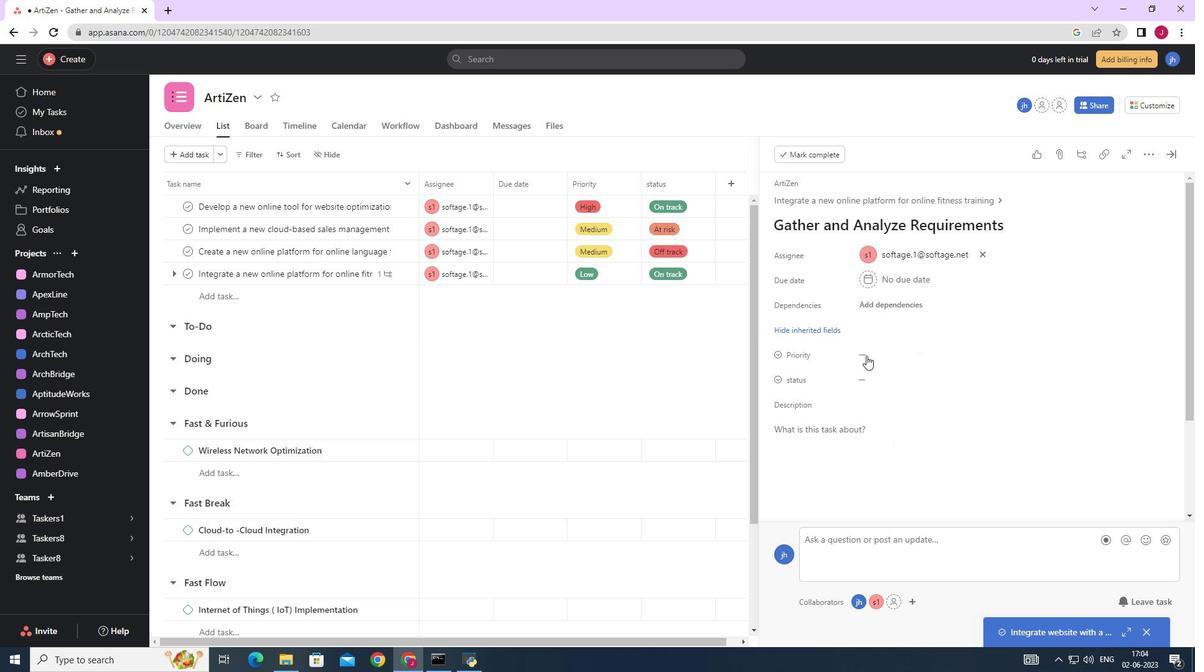 
Action: Mouse pressed left at (873, 352)
Screenshot: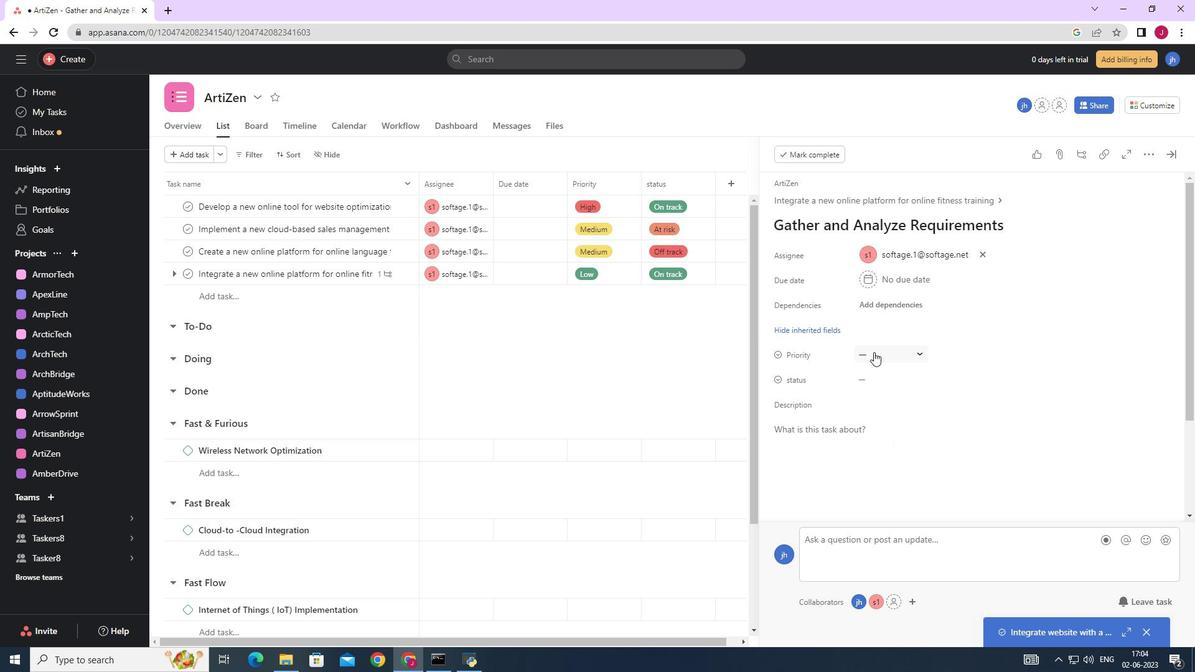 
Action: Mouse moved to (892, 393)
Screenshot: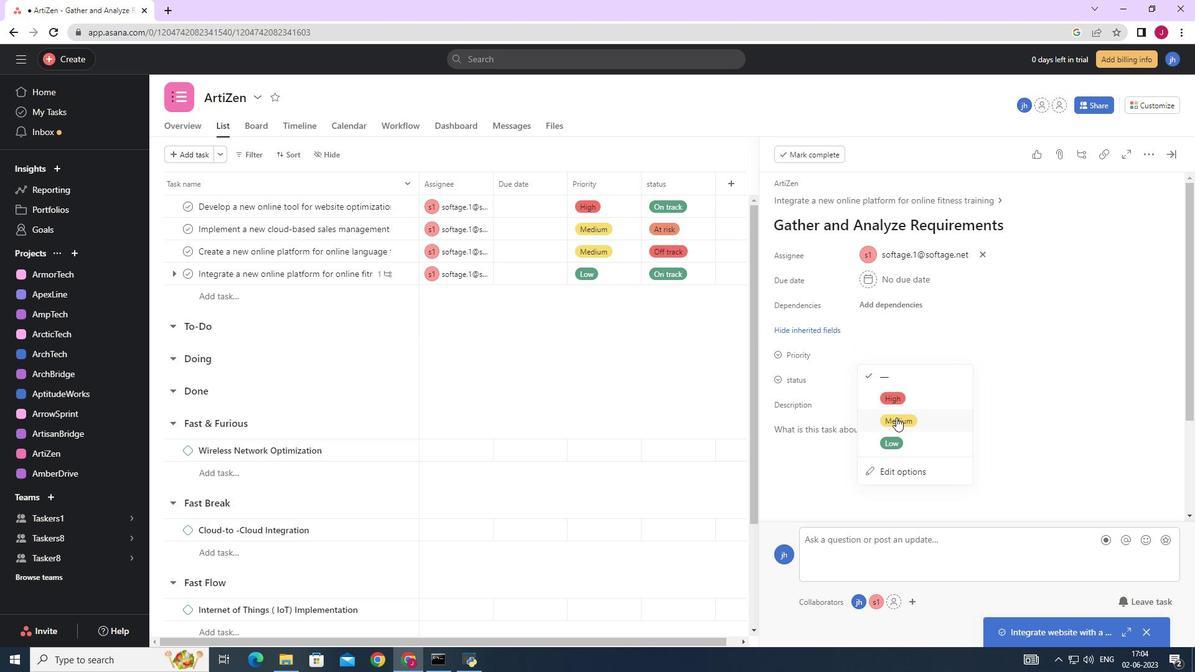 
Action: Mouse pressed left at (892, 393)
Screenshot: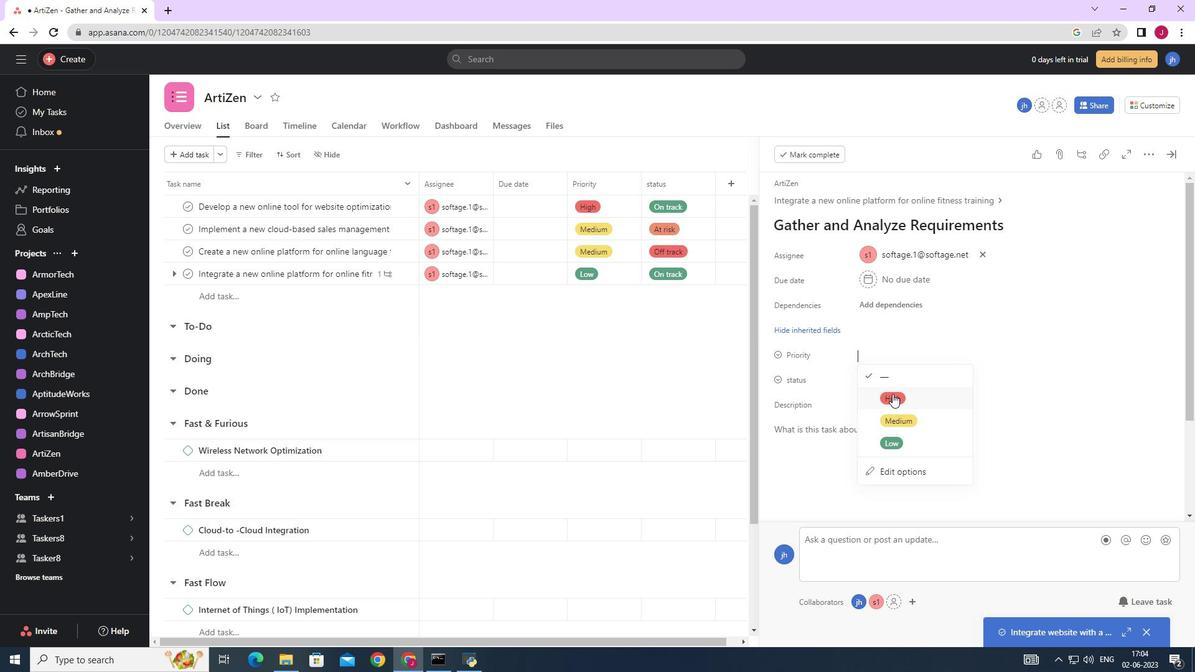 
Action: Mouse moved to (872, 379)
Screenshot: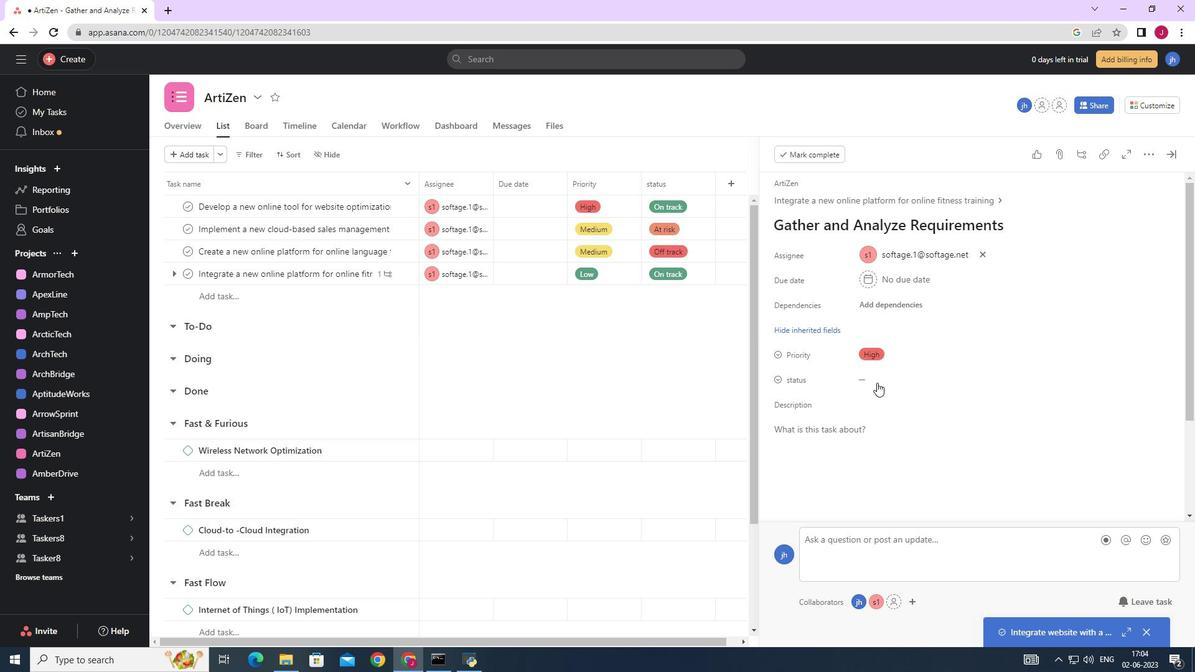 
Action: Mouse pressed left at (872, 379)
Screenshot: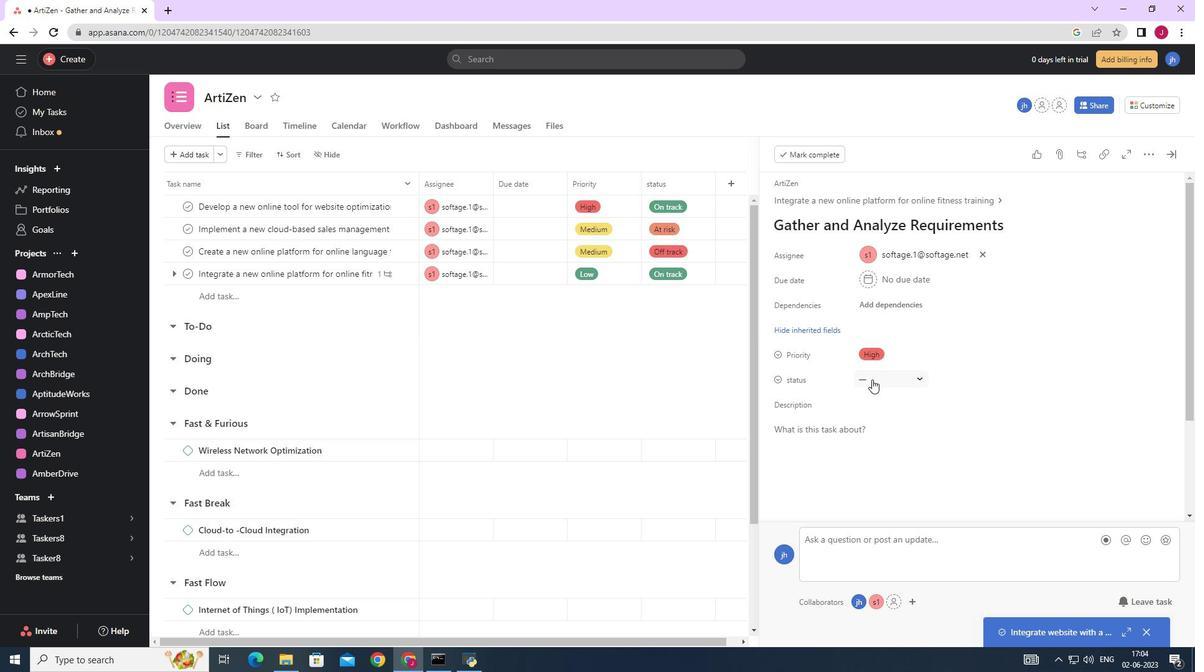 
Action: Mouse moved to (899, 486)
Screenshot: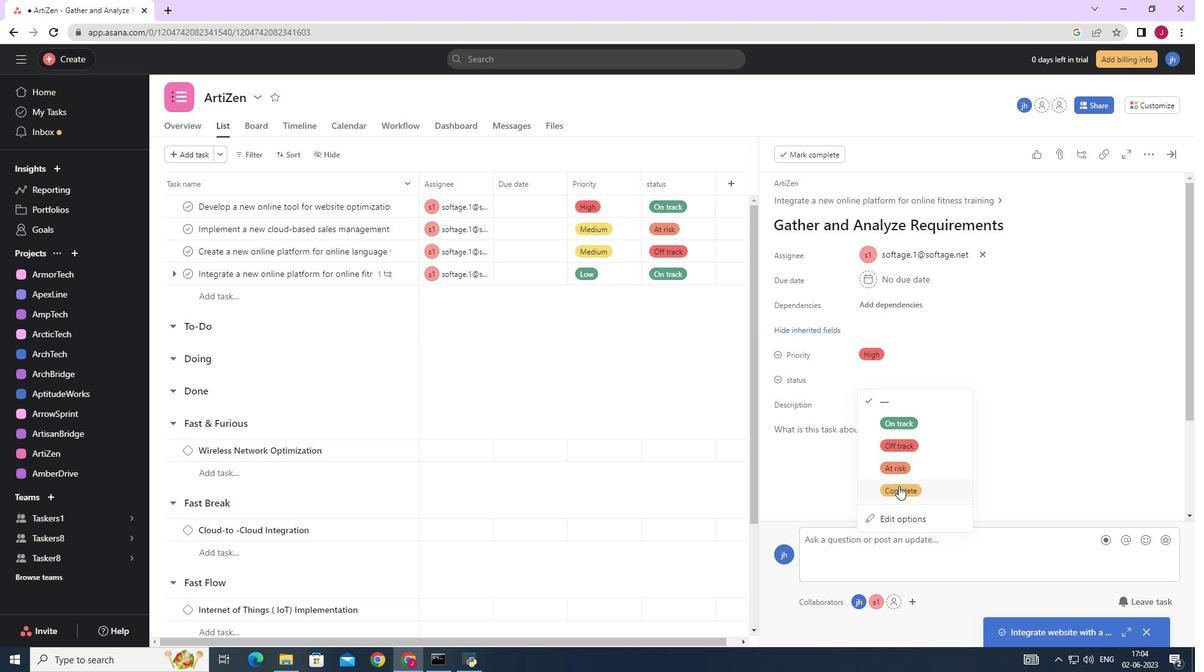 
Action: Mouse pressed left at (899, 486)
Screenshot: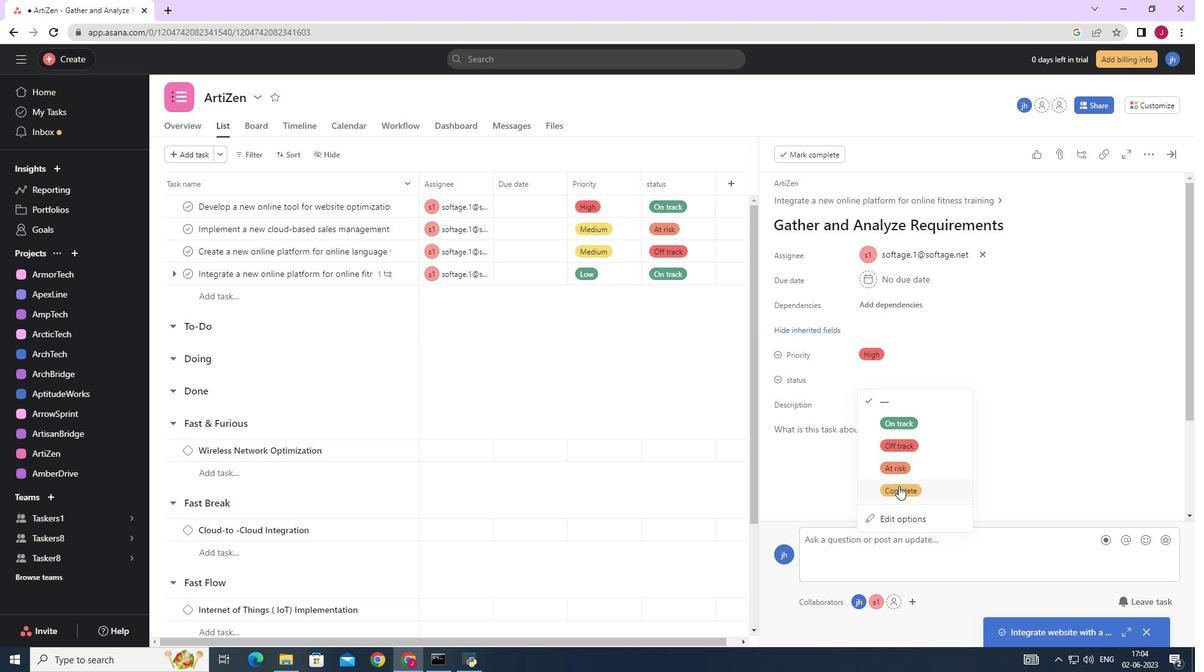 
Action: Mouse moved to (1169, 157)
Screenshot: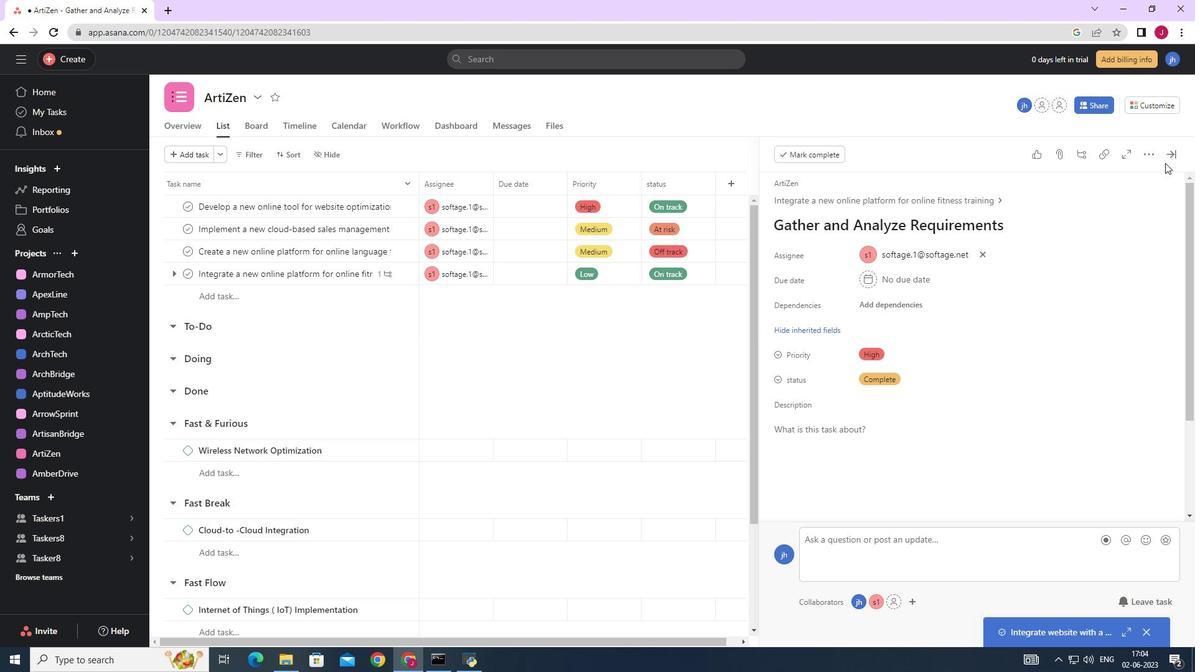 
Action: Mouse pressed left at (1169, 157)
Screenshot: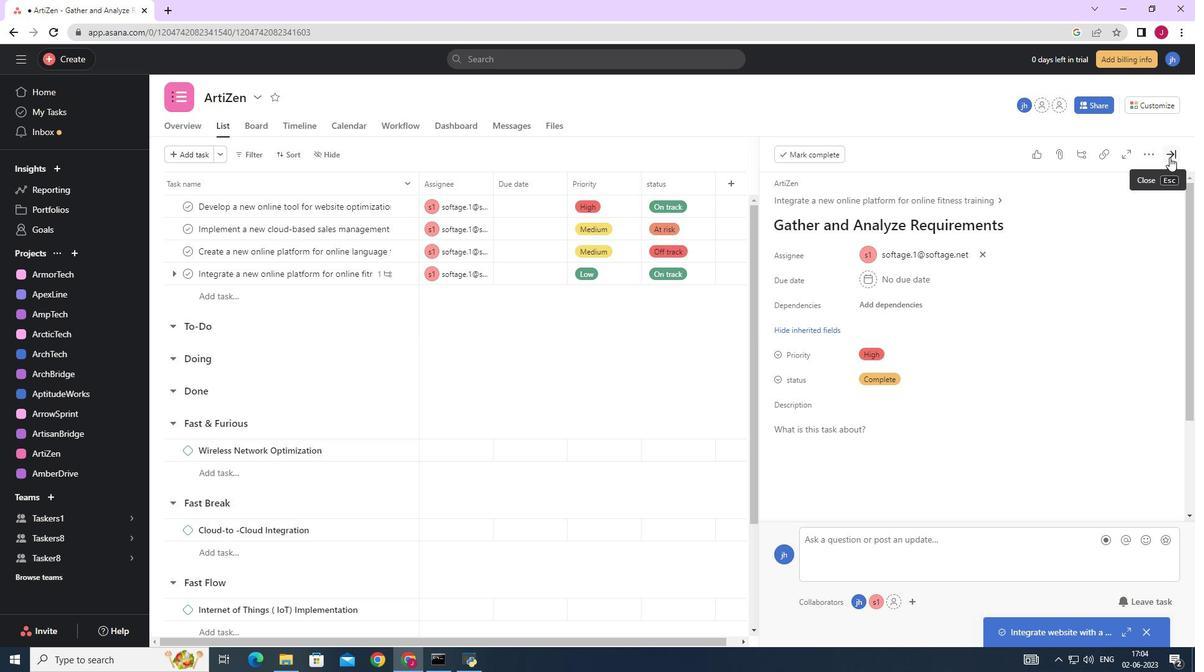 
Action: Mouse moved to (1164, 156)
Screenshot: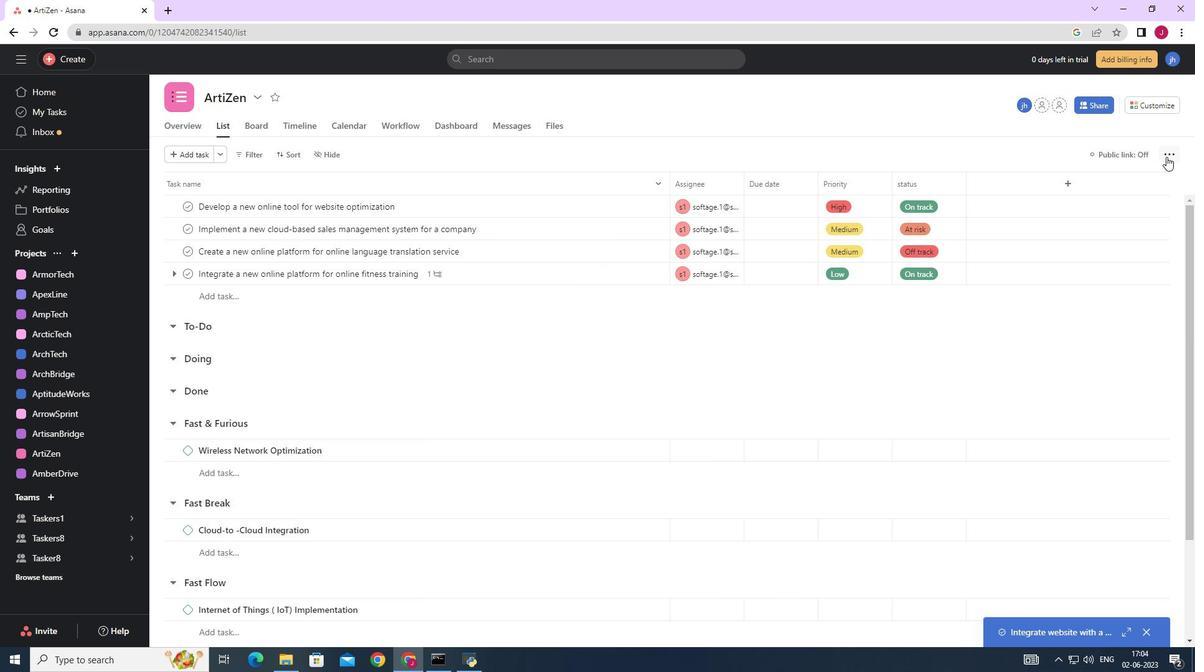 
